 Task: Create a due date automation trigger when advanced on, on the tuesday of the week a card is due add dates starting in 1 days at 11:00 AM.
Action: Mouse moved to (1048, 319)
Screenshot: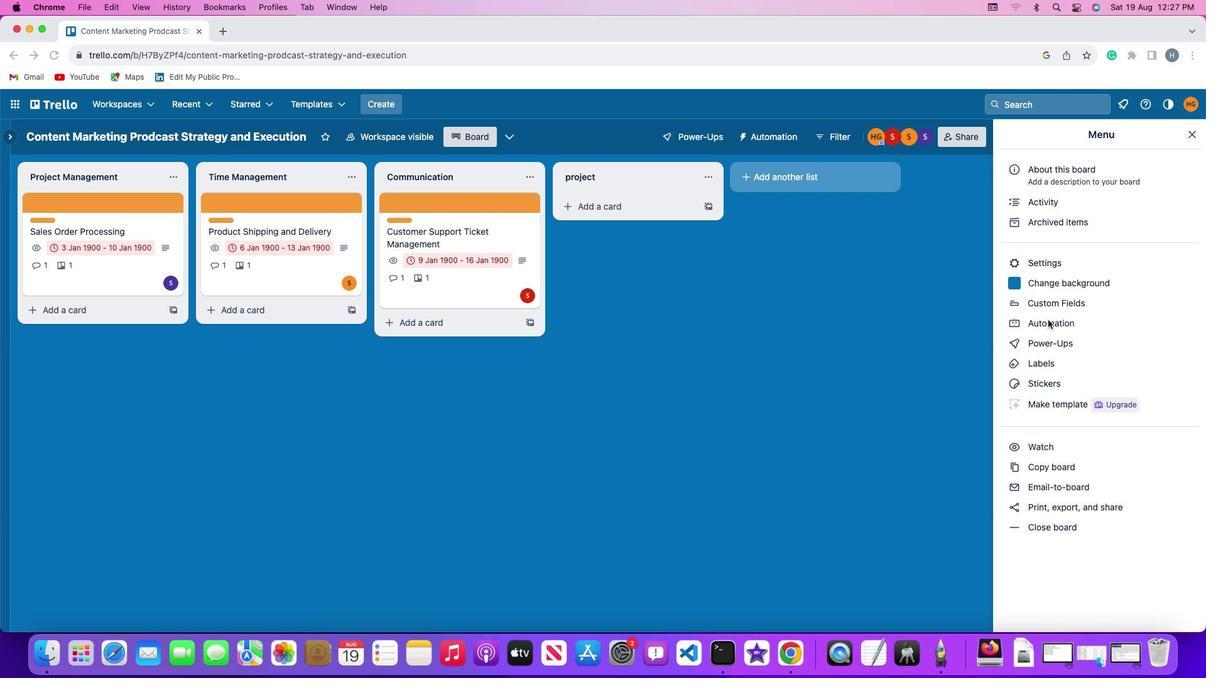 
Action: Mouse pressed left at (1048, 319)
Screenshot: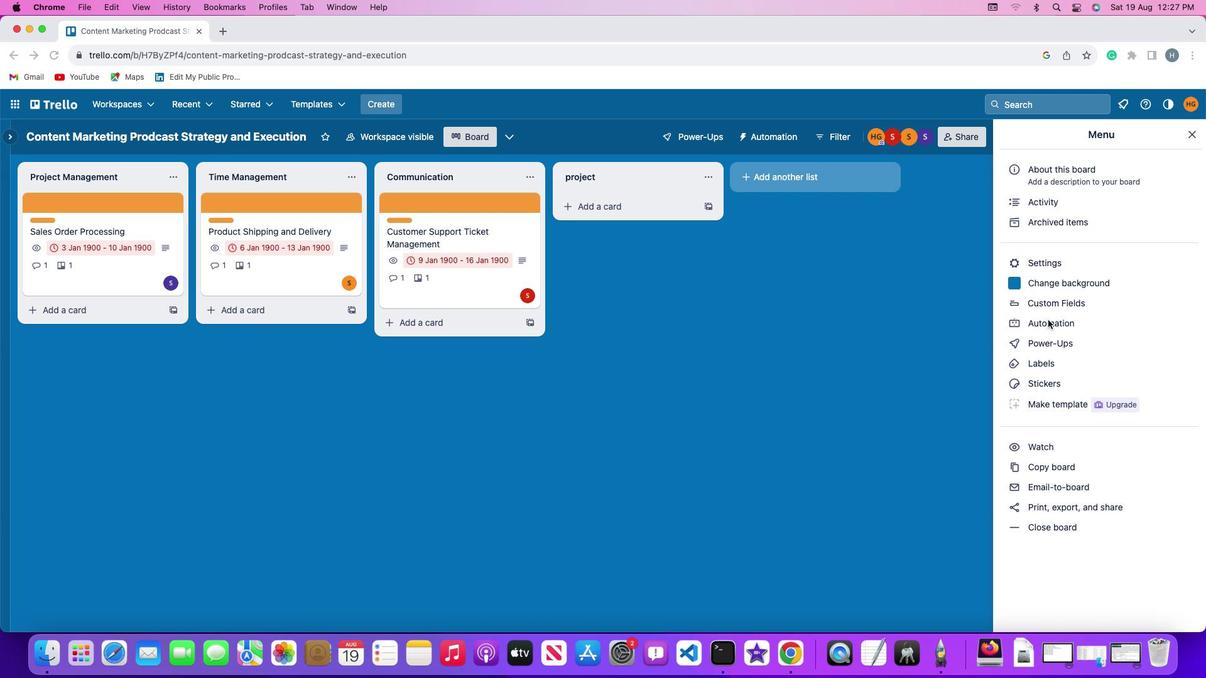 
Action: Mouse pressed left at (1048, 319)
Screenshot: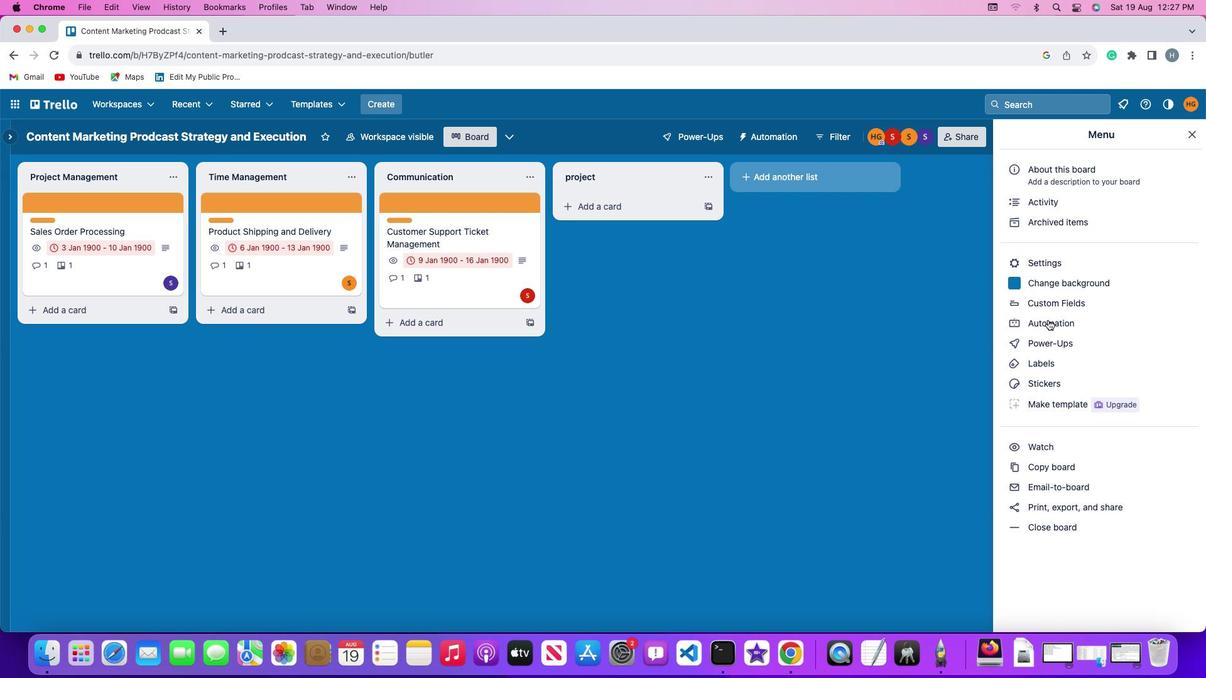 
Action: Mouse moved to (70, 298)
Screenshot: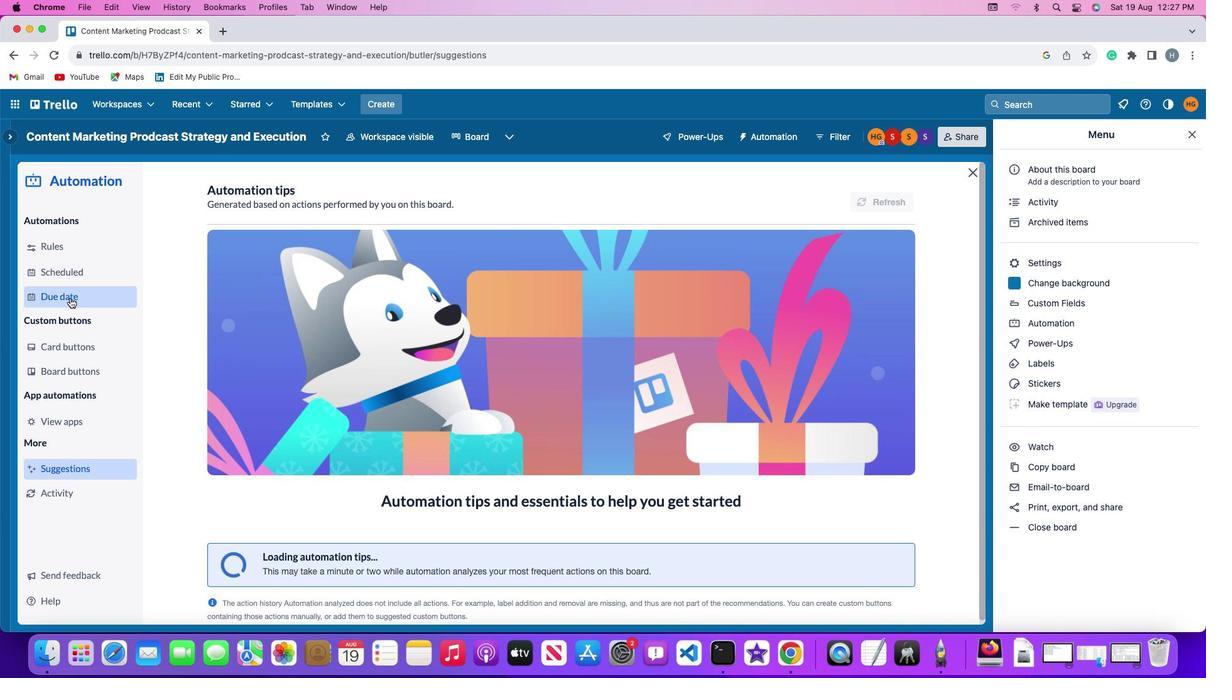 
Action: Mouse pressed left at (70, 298)
Screenshot: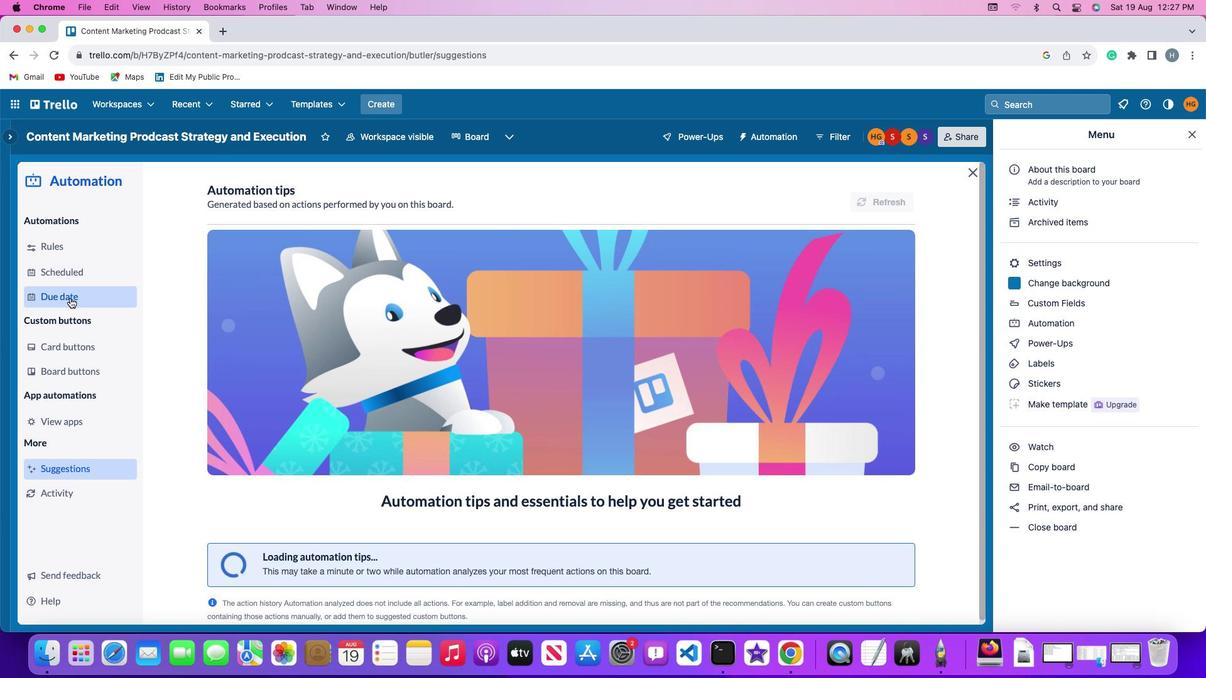 
Action: Mouse moved to (835, 192)
Screenshot: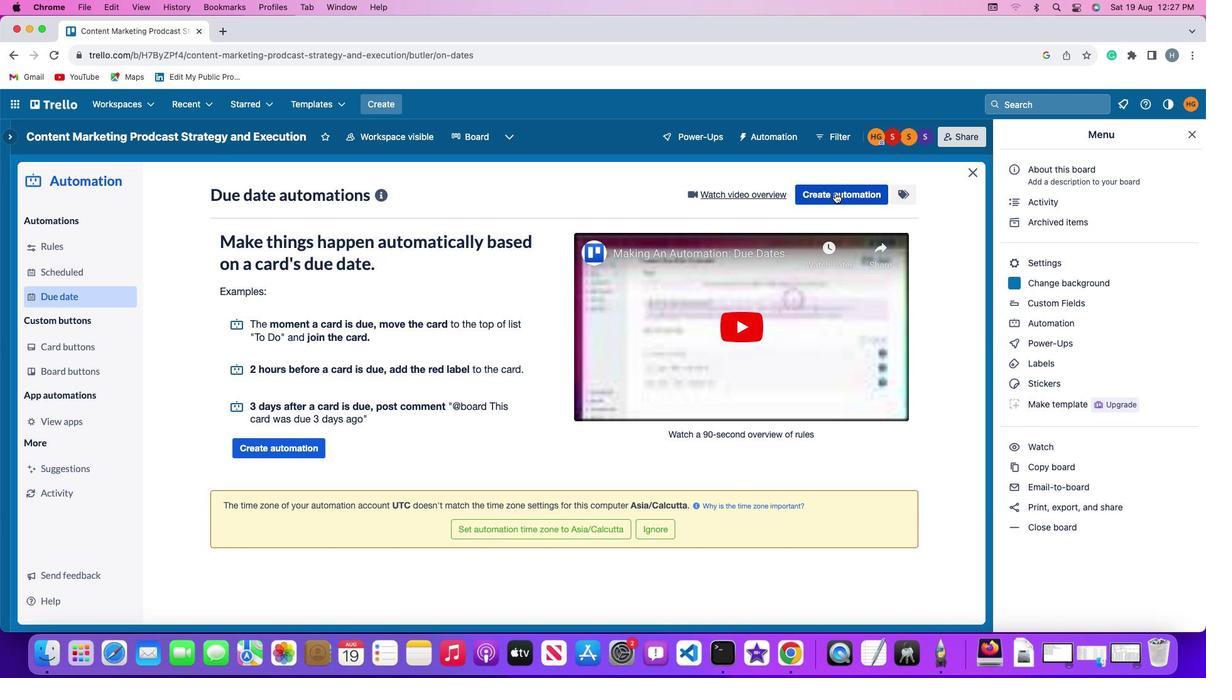 
Action: Mouse pressed left at (835, 192)
Screenshot: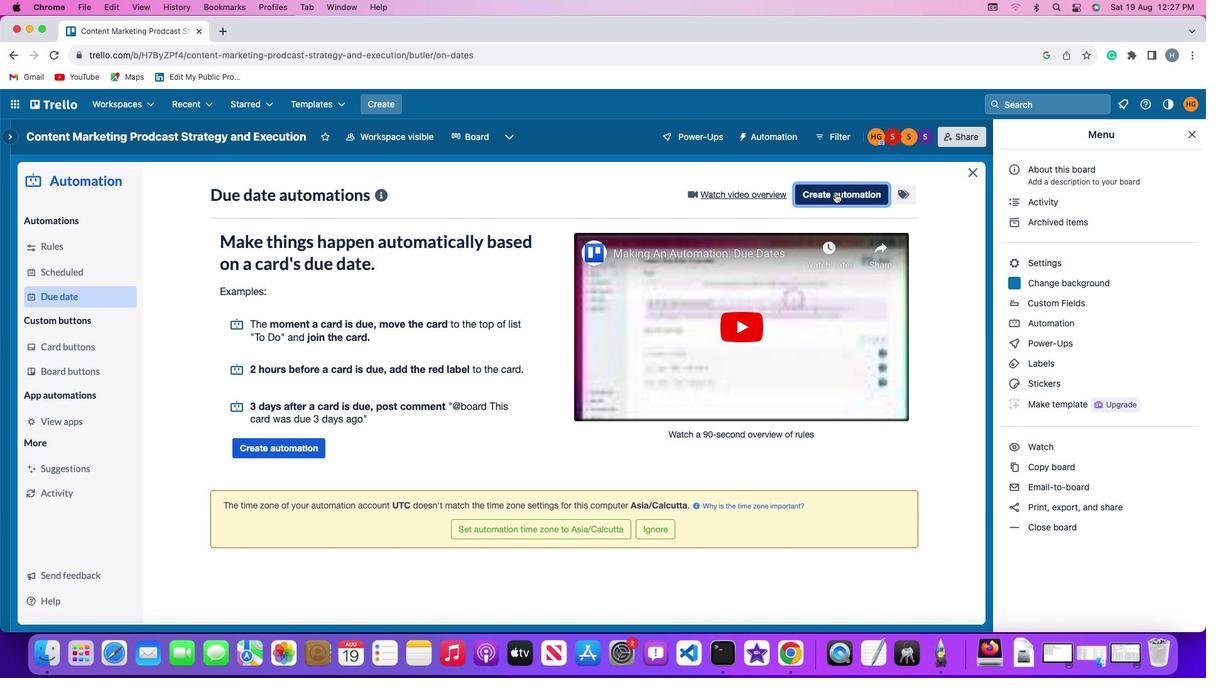 
Action: Mouse moved to (236, 314)
Screenshot: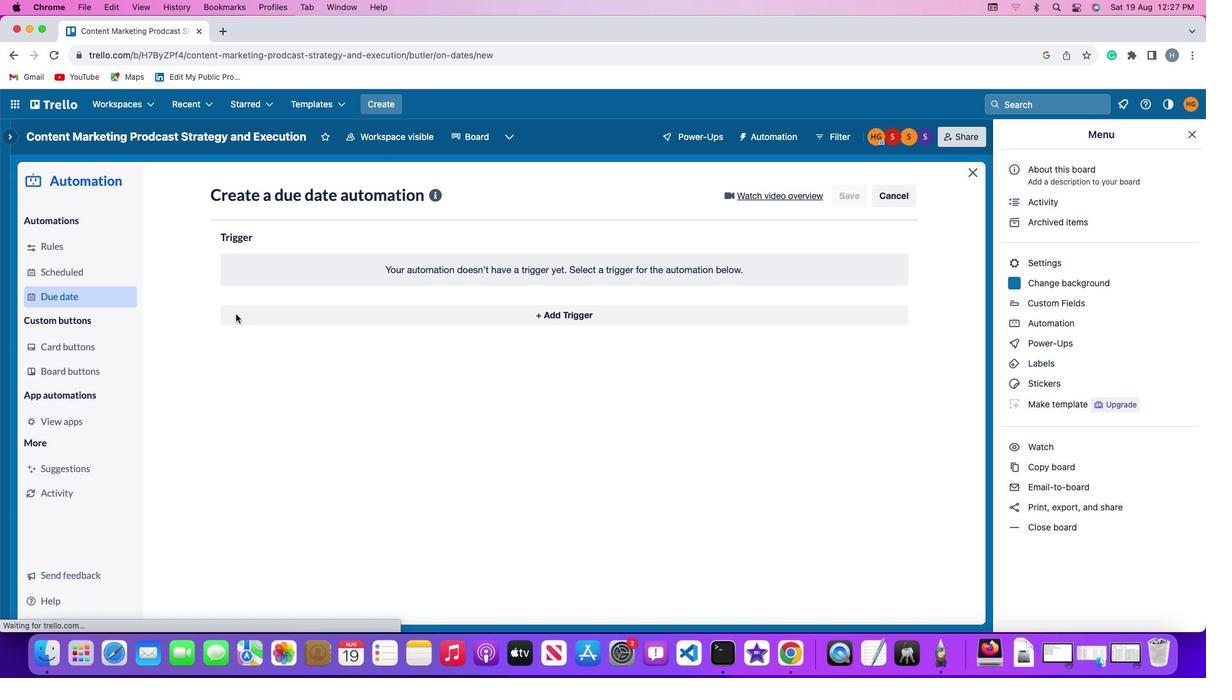 
Action: Mouse pressed left at (236, 314)
Screenshot: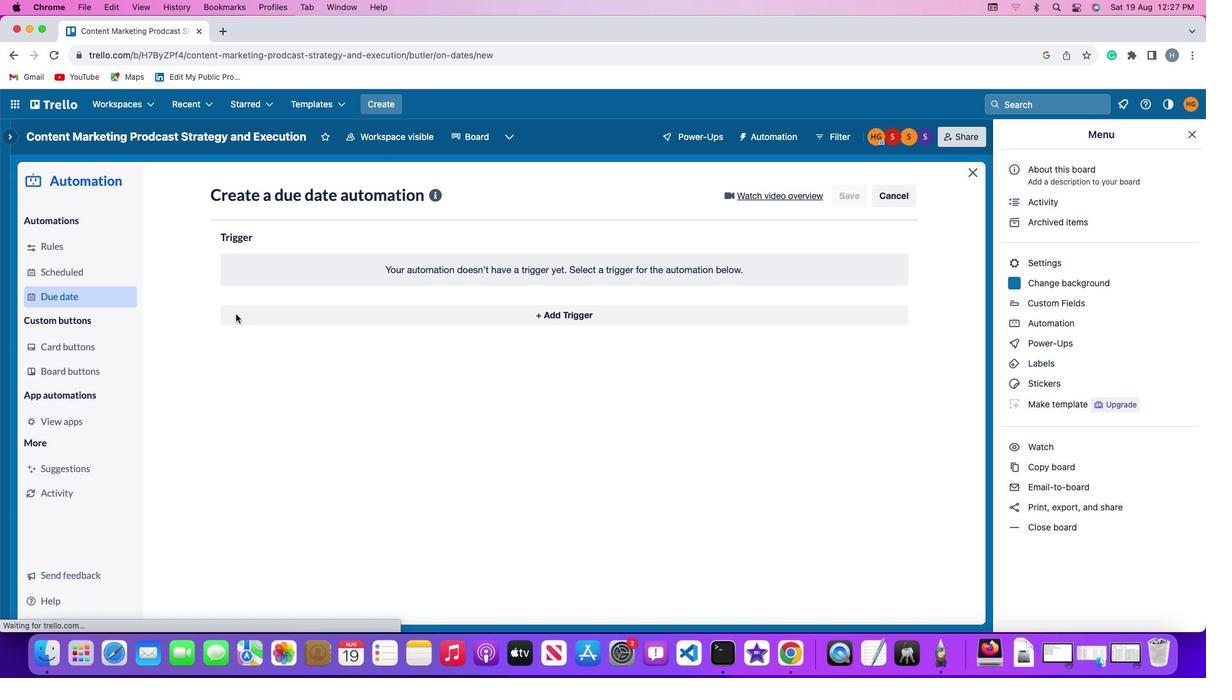 
Action: Mouse moved to (280, 545)
Screenshot: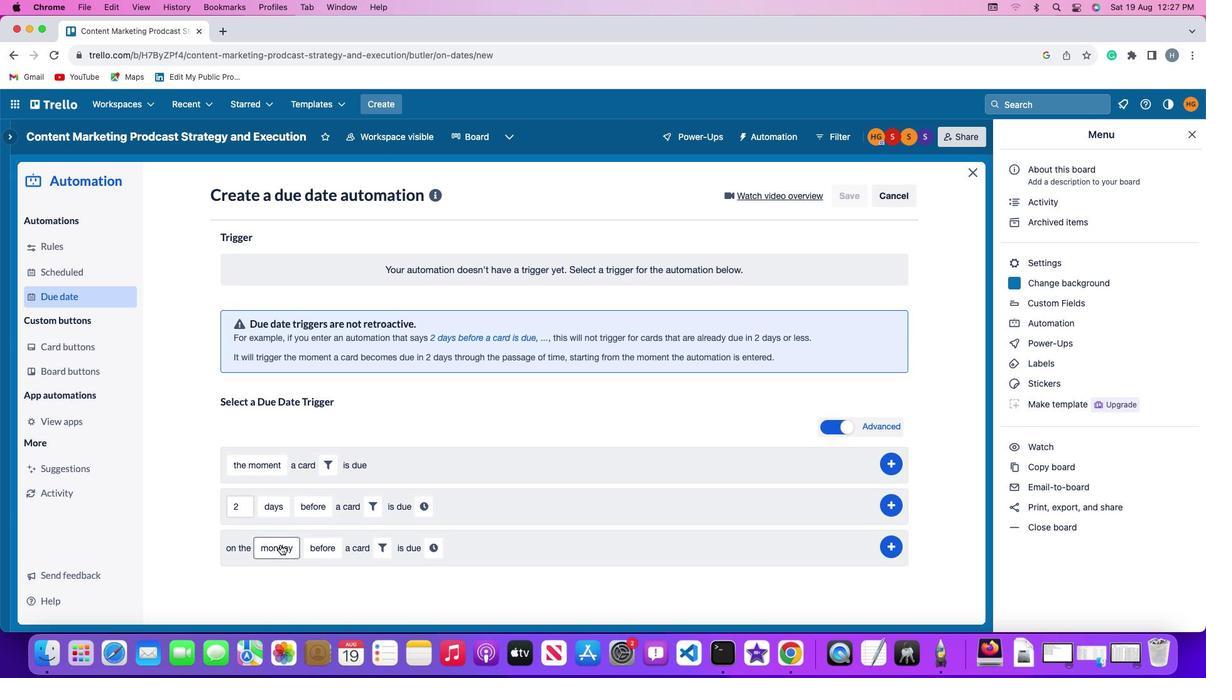 
Action: Mouse pressed left at (280, 545)
Screenshot: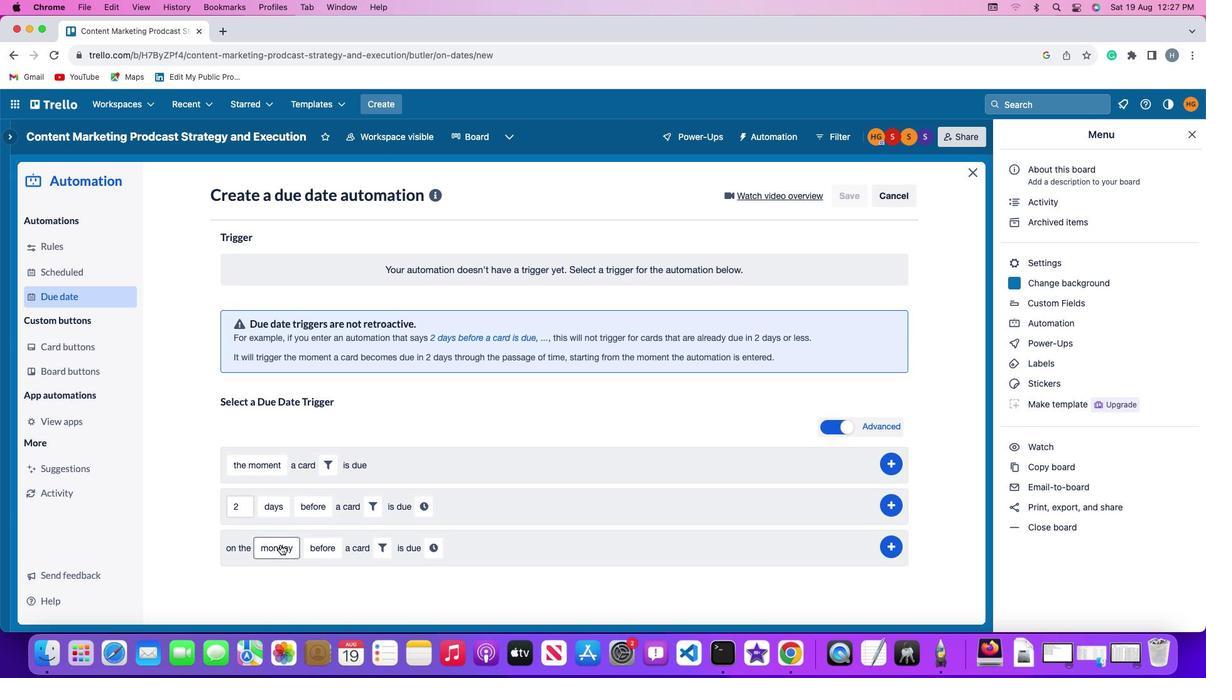 
Action: Mouse moved to (300, 397)
Screenshot: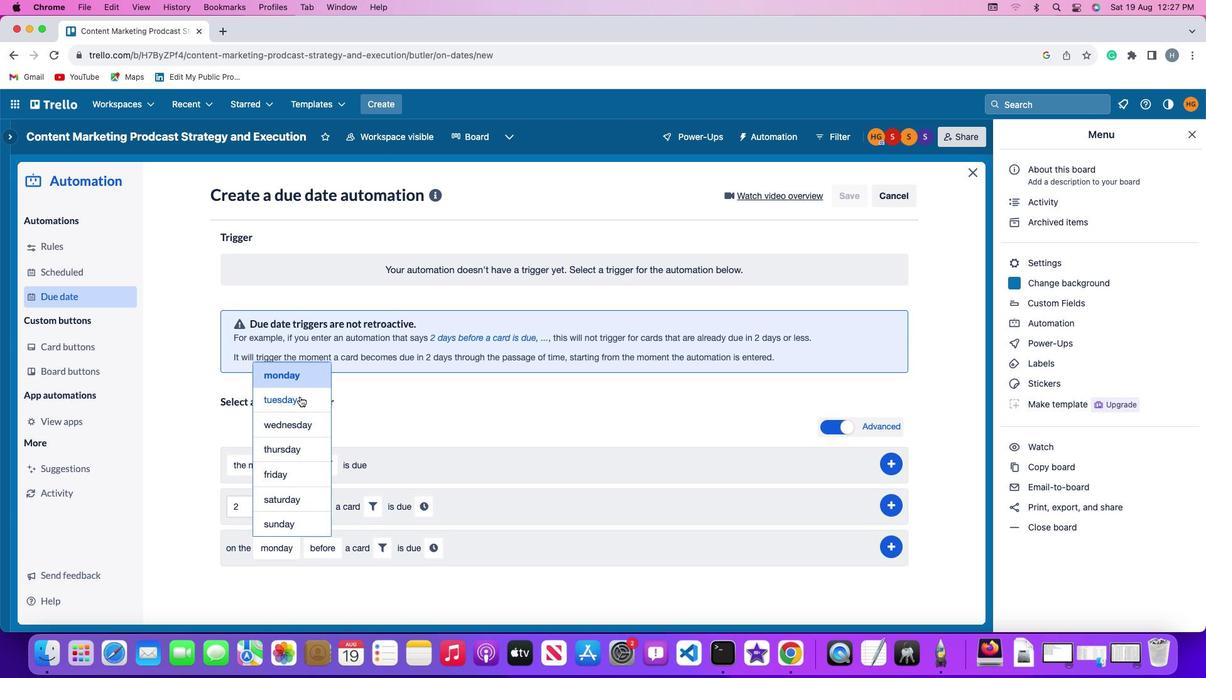 
Action: Mouse pressed left at (300, 397)
Screenshot: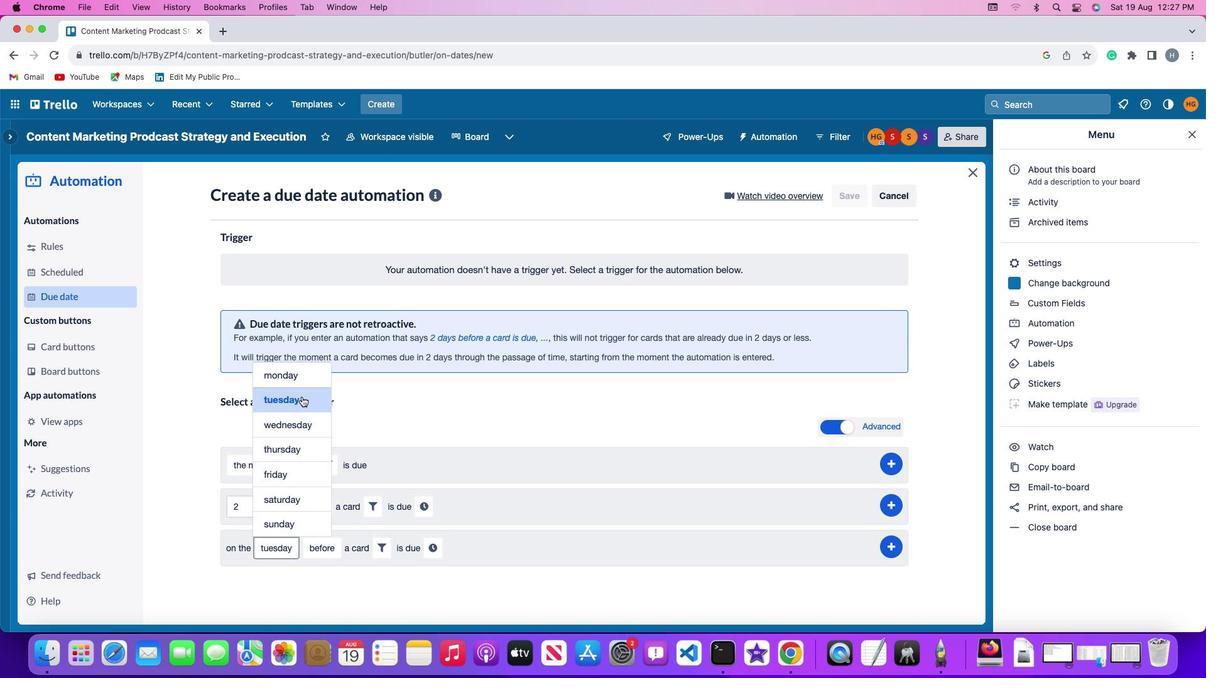 
Action: Mouse moved to (322, 538)
Screenshot: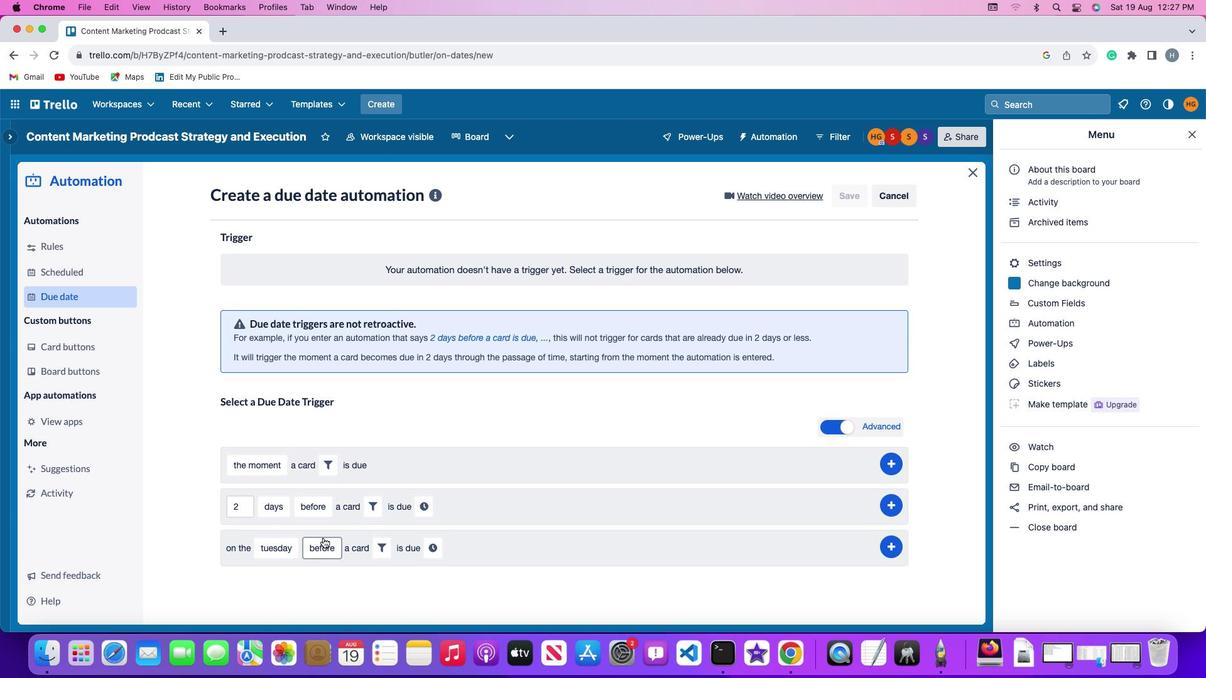 
Action: Mouse pressed left at (322, 538)
Screenshot: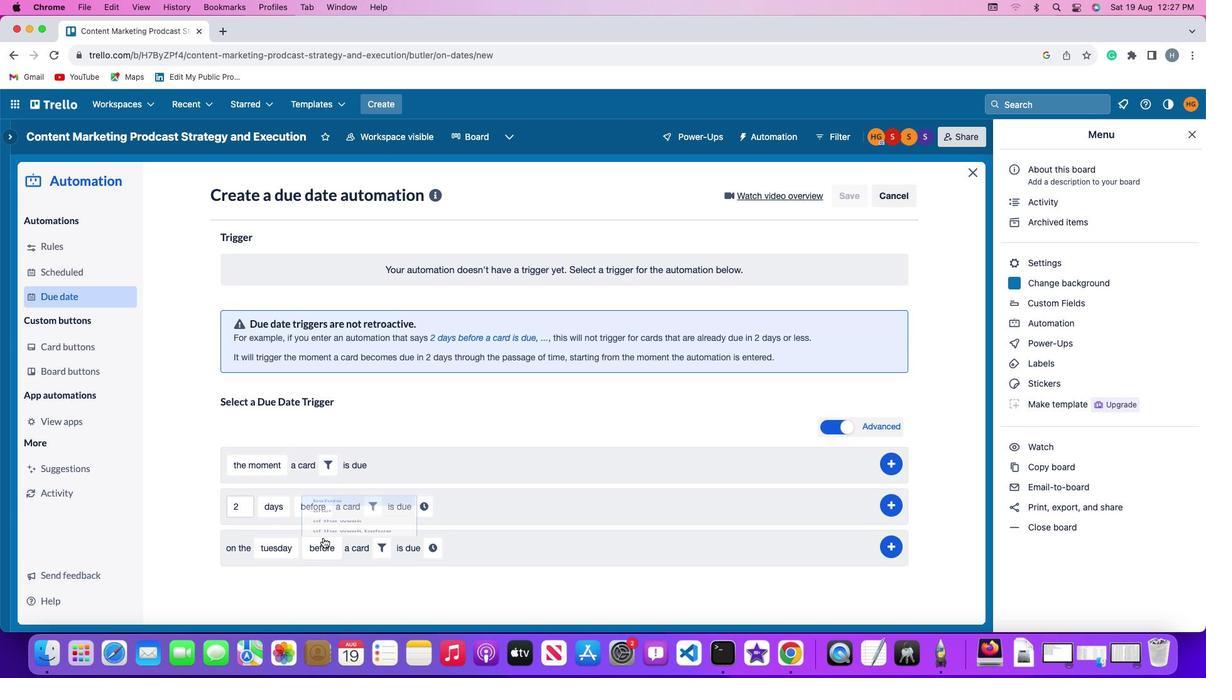 
Action: Mouse moved to (343, 491)
Screenshot: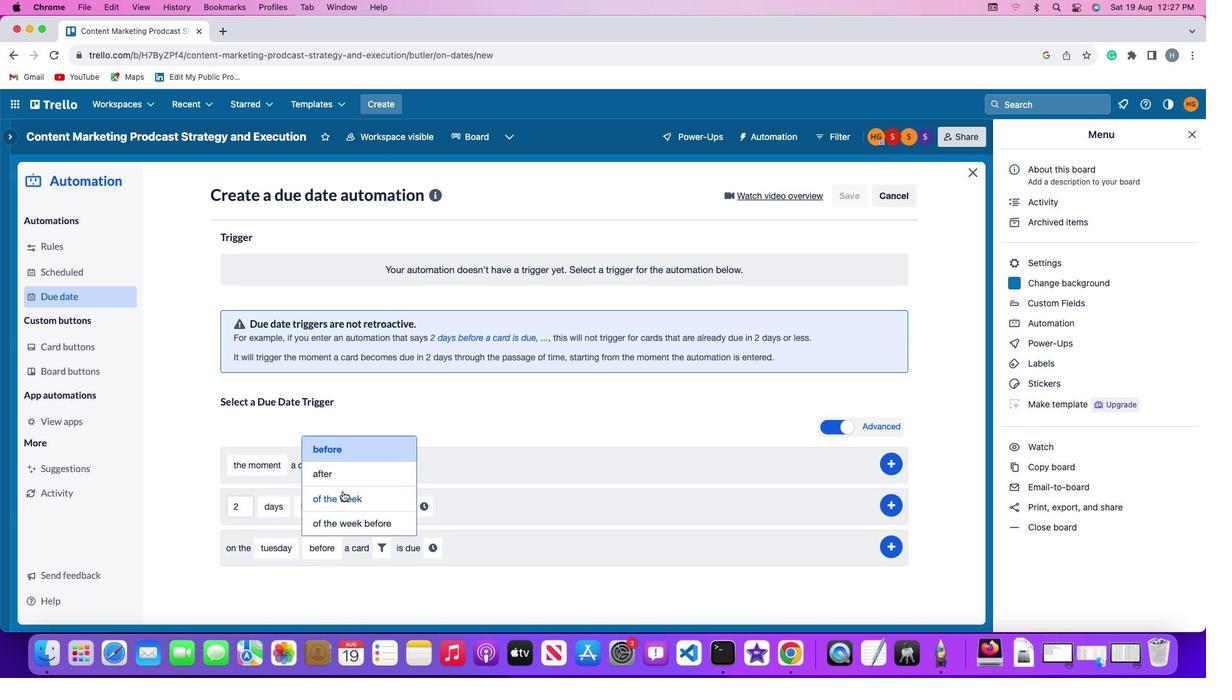 
Action: Mouse pressed left at (343, 491)
Screenshot: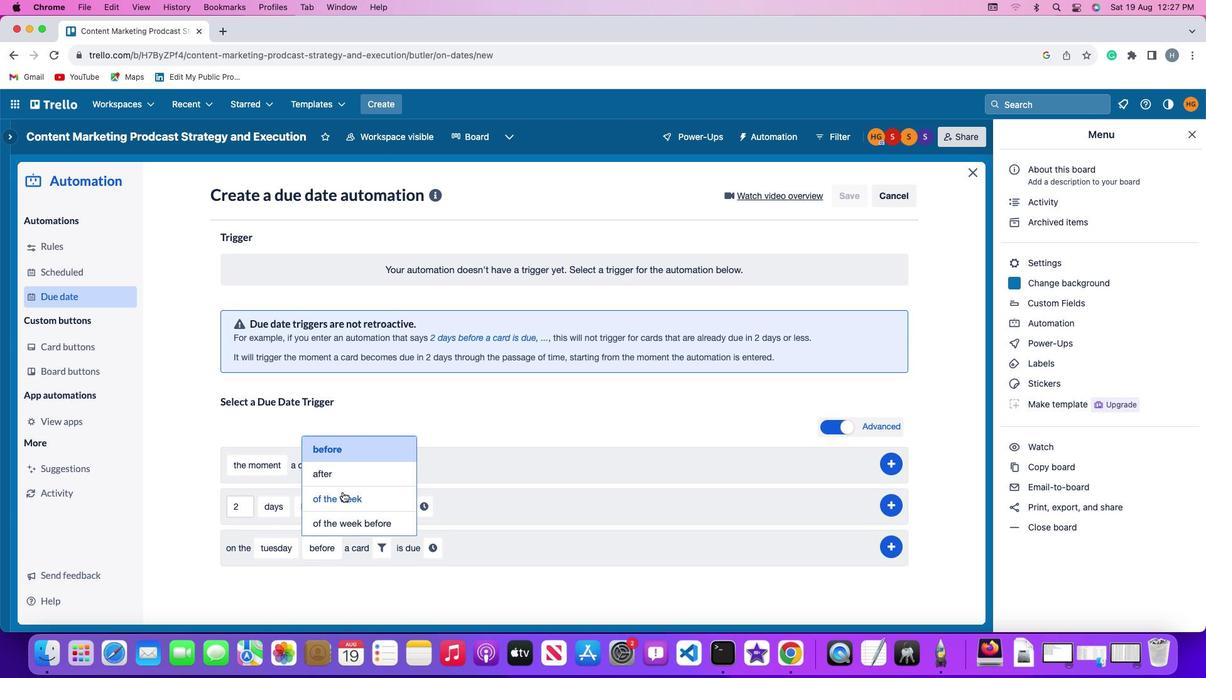
Action: Mouse moved to (400, 547)
Screenshot: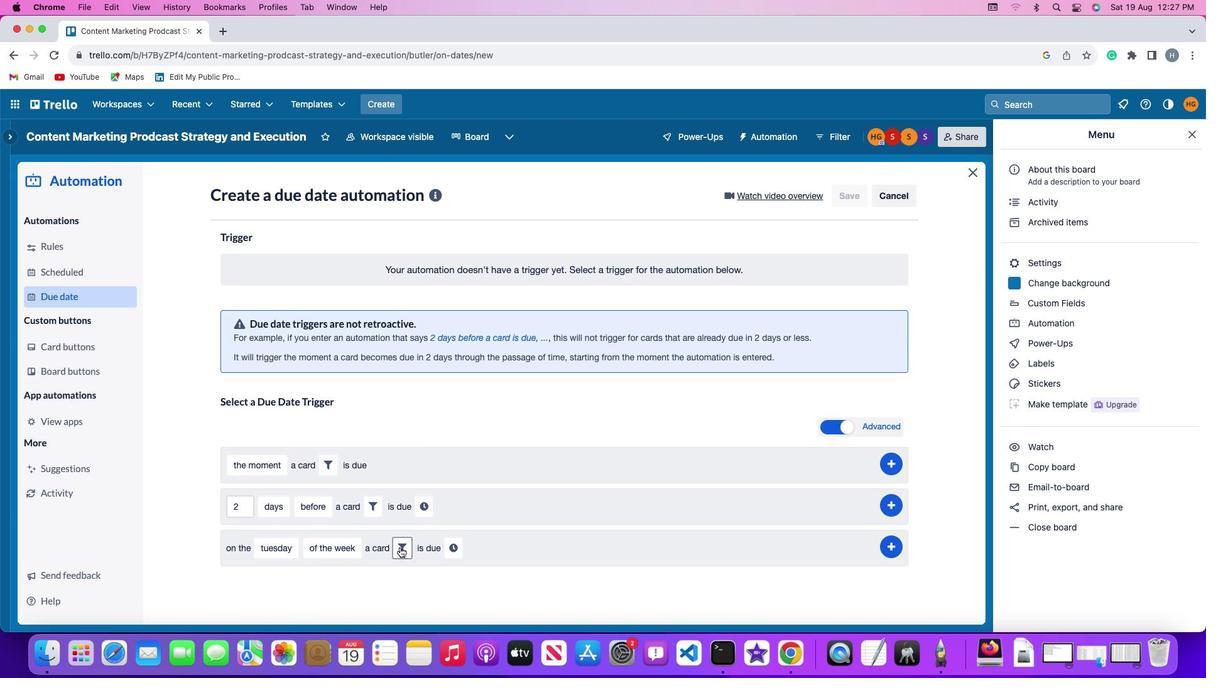 
Action: Mouse pressed left at (400, 547)
Screenshot: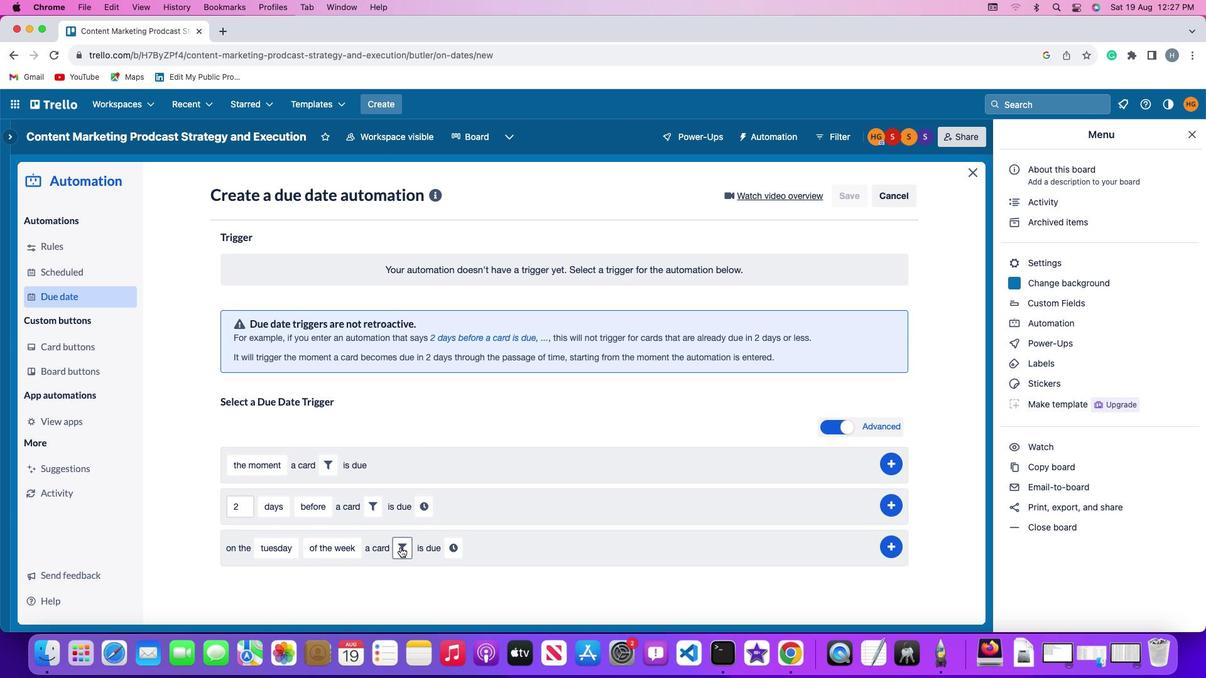 
Action: Mouse moved to (465, 584)
Screenshot: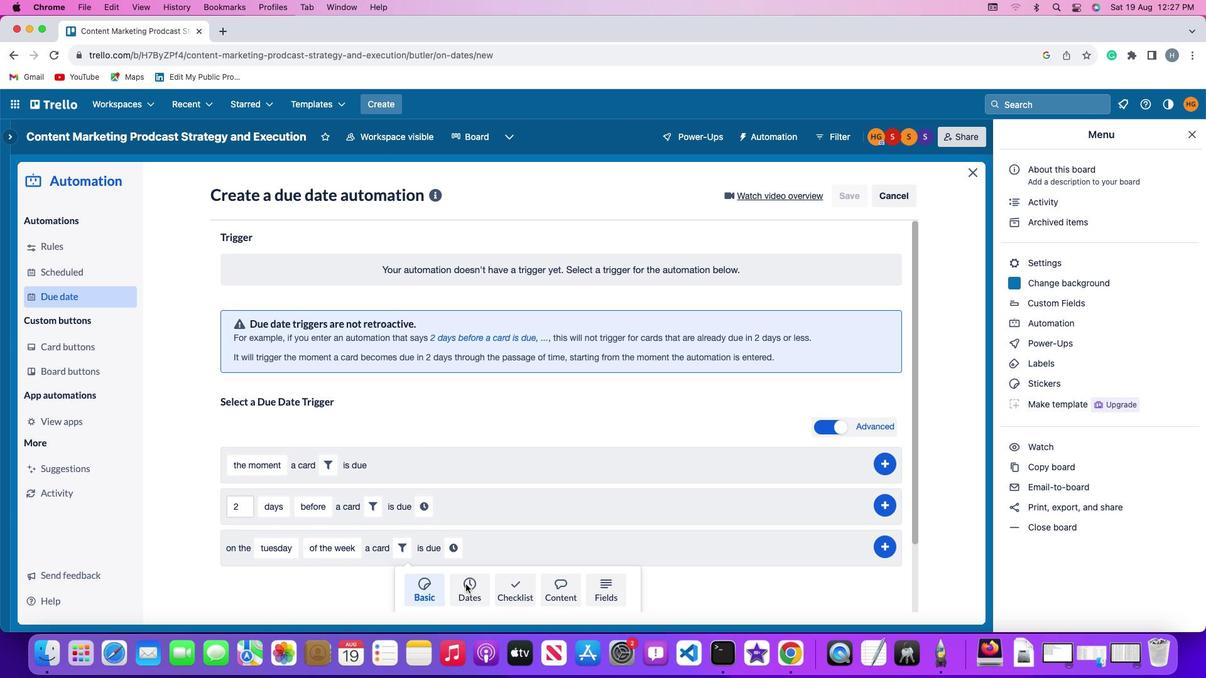 
Action: Mouse pressed left at (465, 584)
Screenshot: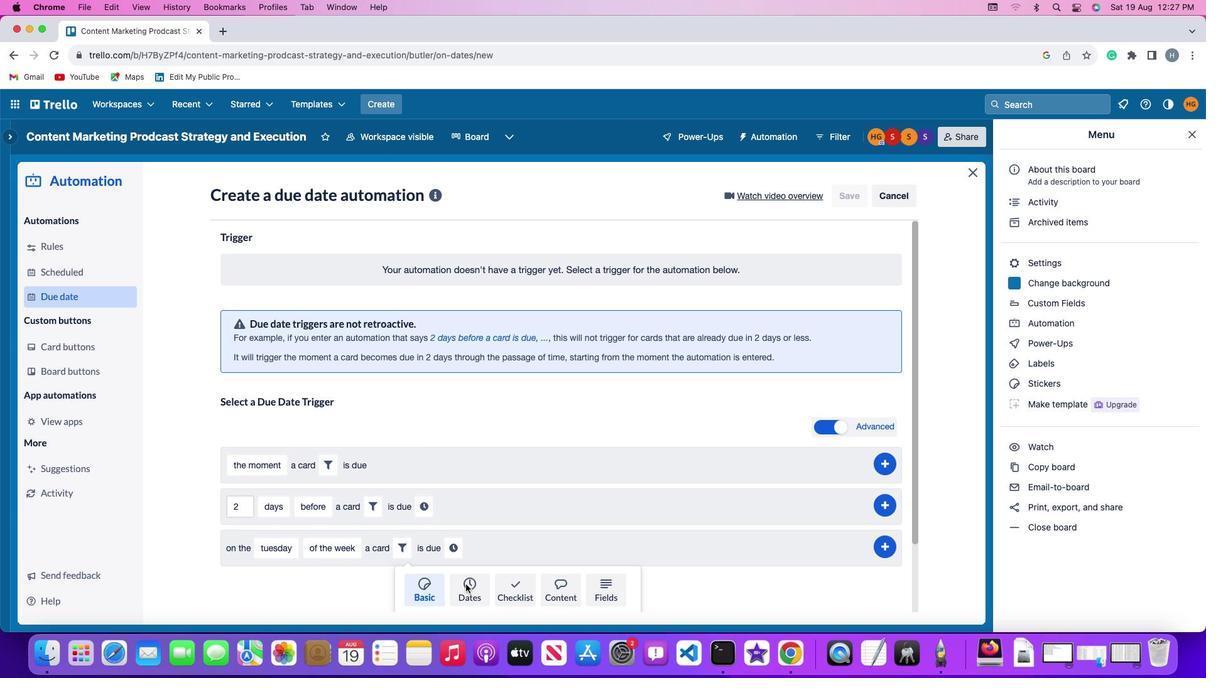 
Action: Mouse moved to (316, 584)
Screenshot: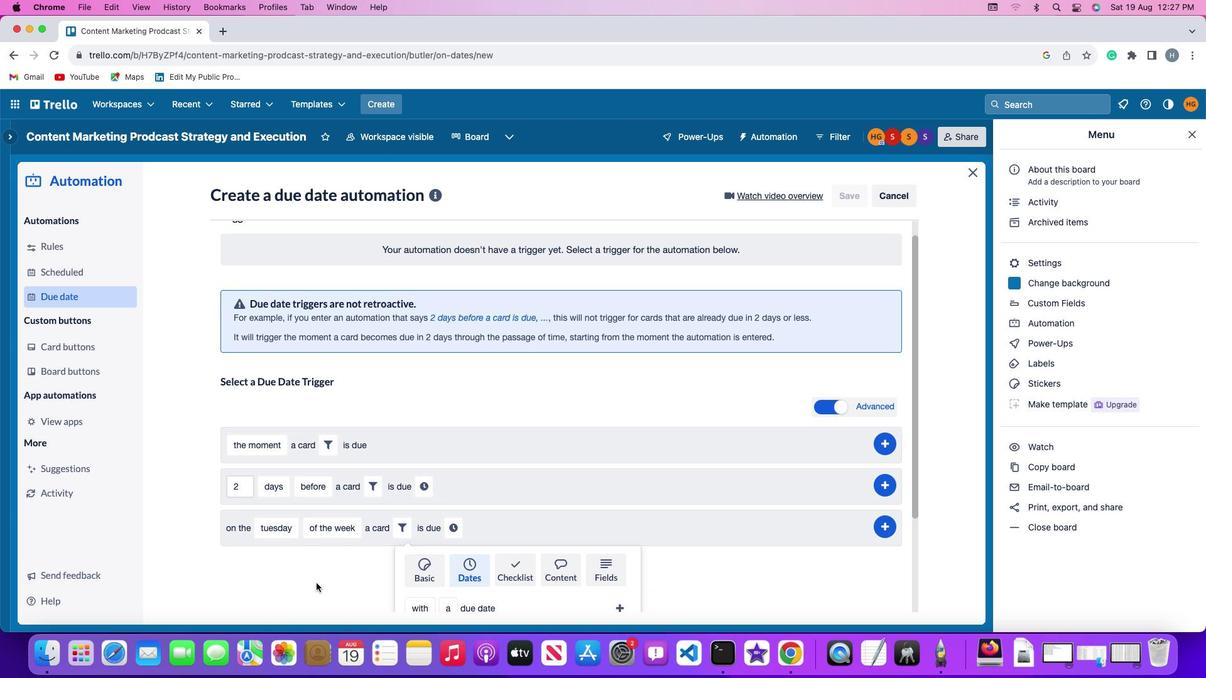
Action: Mouse scrolled (316, 584) with delta (0, 0)
Screenshot: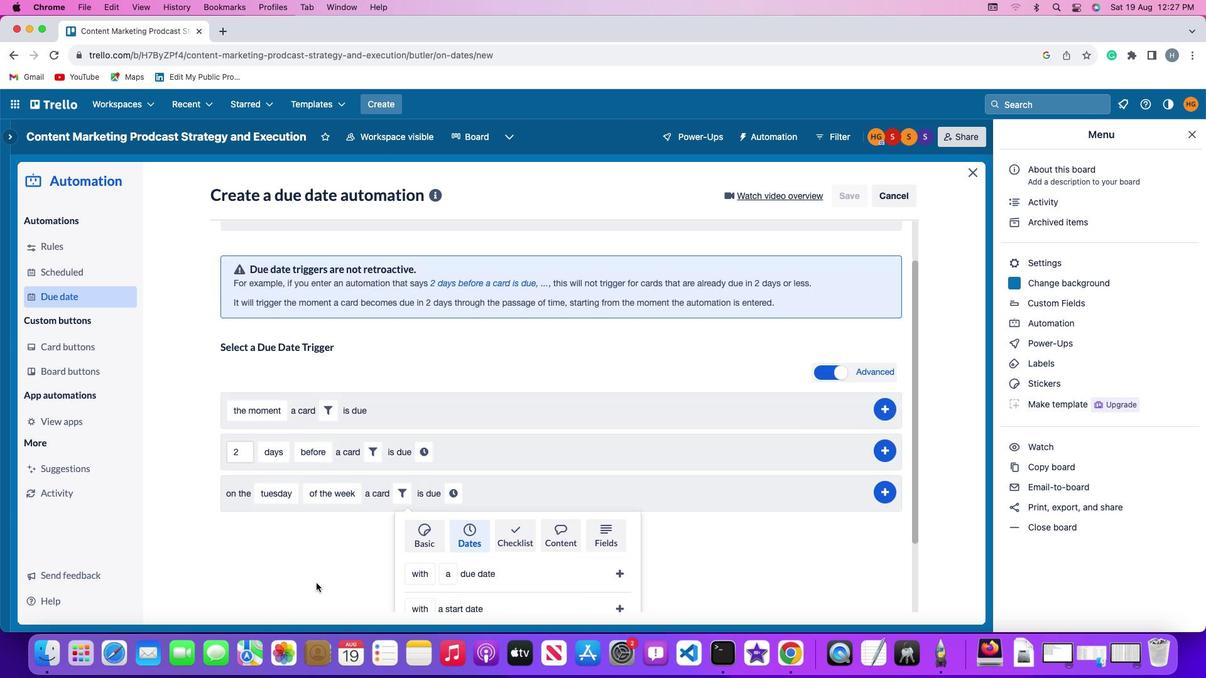 
Action: Mouse scrolled (316, 584) with delta (0, 0)
Screenshot: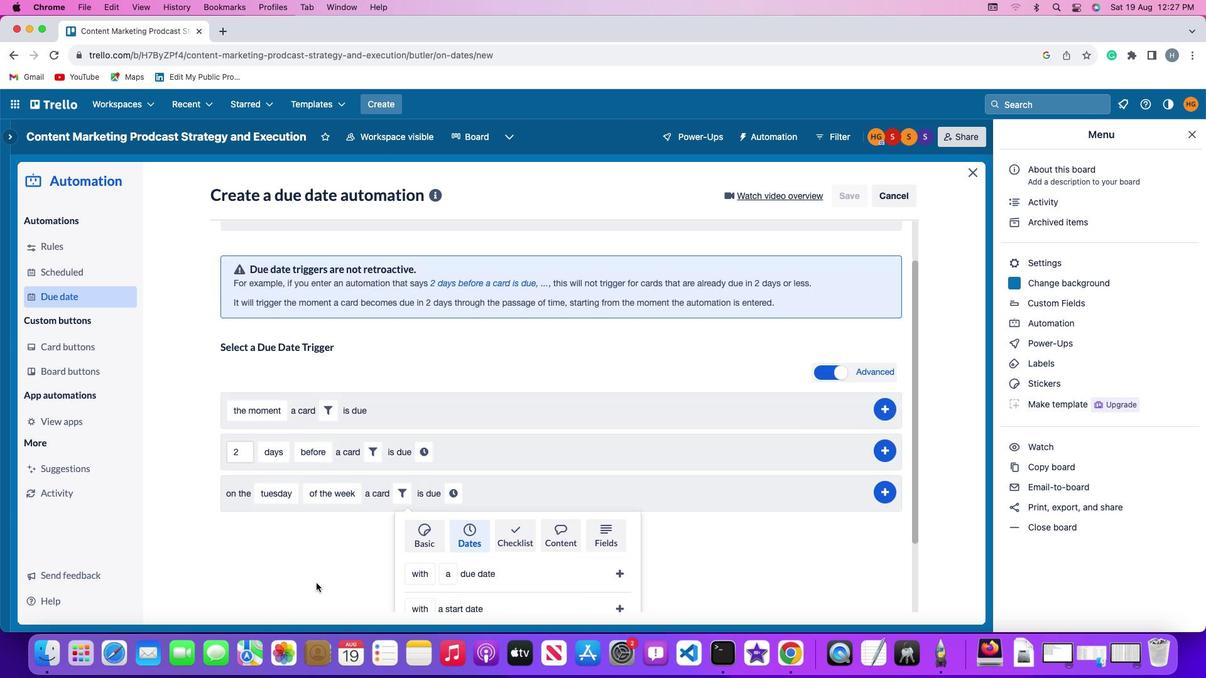 
Action: Mouse scrolled (316, 584) with delta (0, -2)
Screenshot: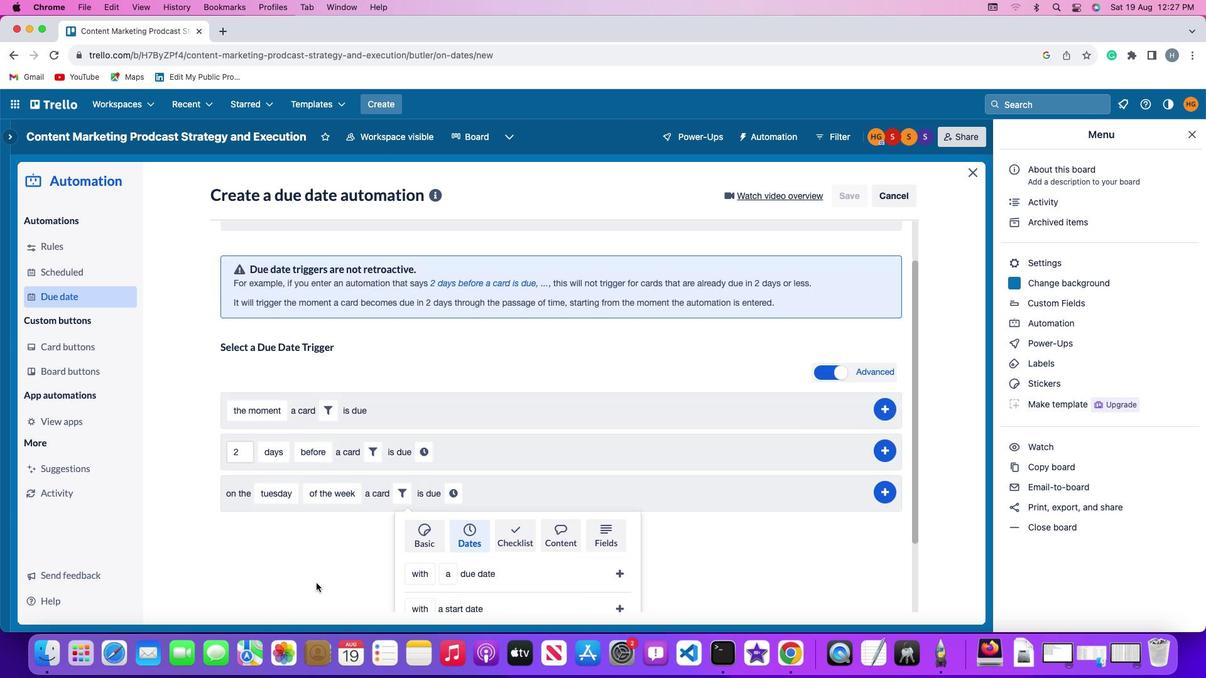 
Action: Mouse scrolled (316, 584) with delta (0, -3)
Screenshot: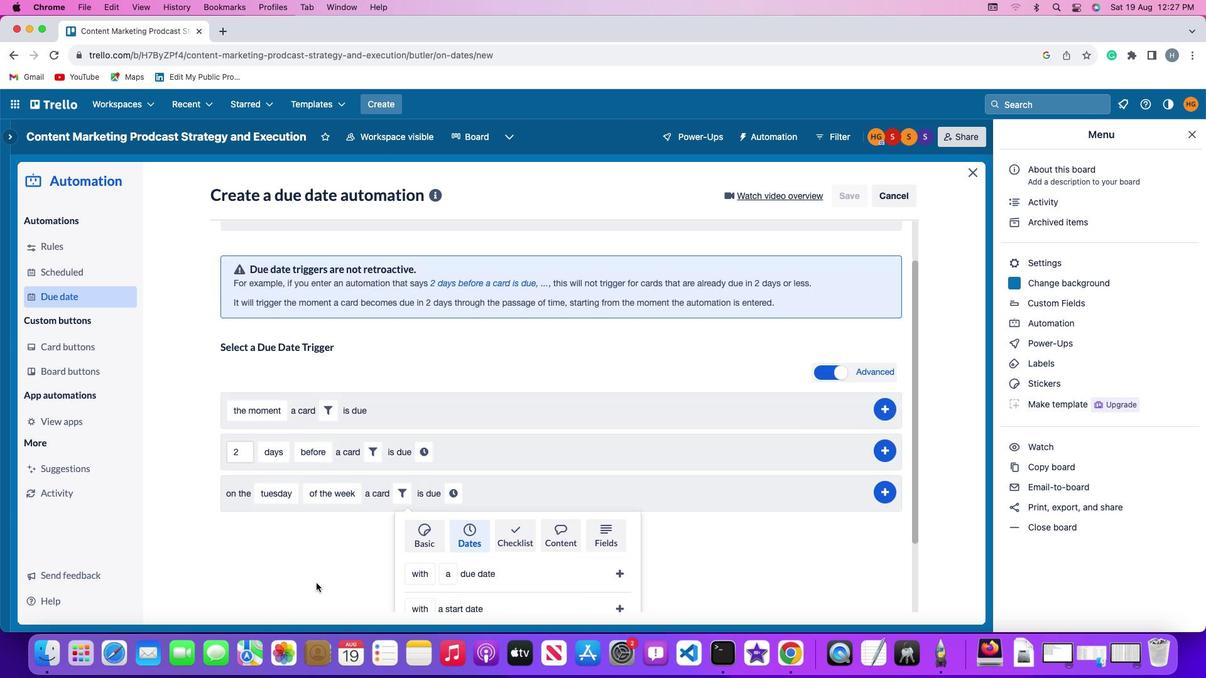 
Action: Mouse moved to (316, 584)
Screenshot: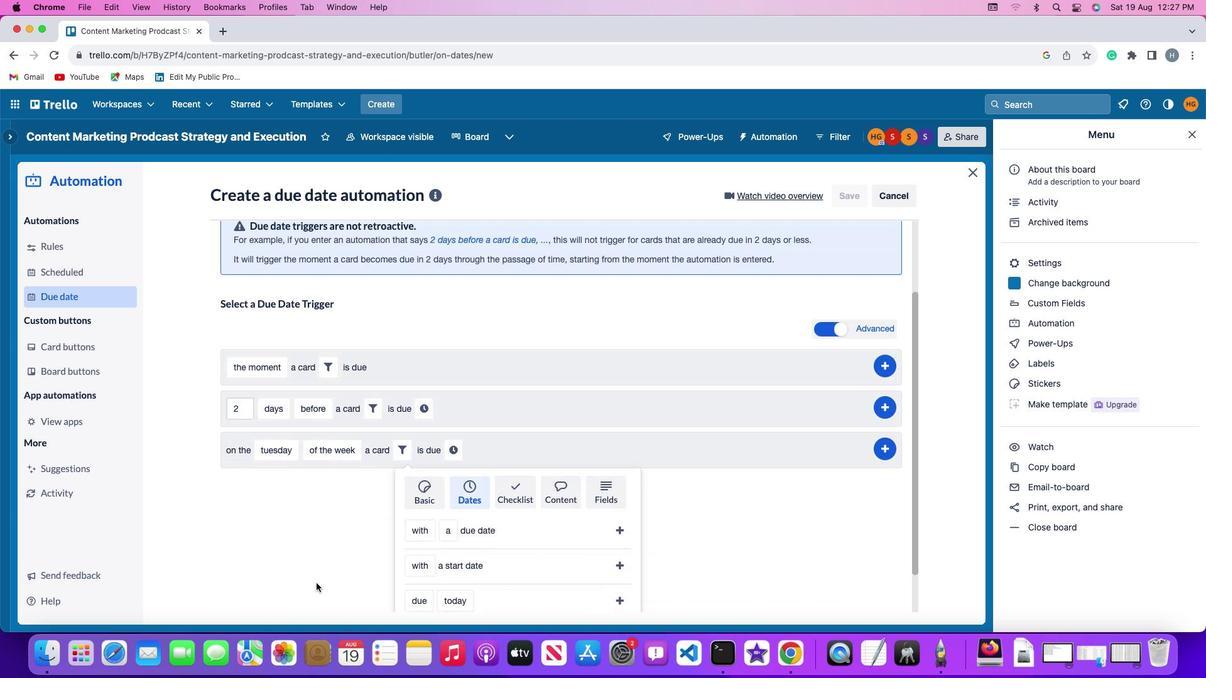 
Action: Mouse scrolled (316, 584) with delta (0, -3)
Screenshot: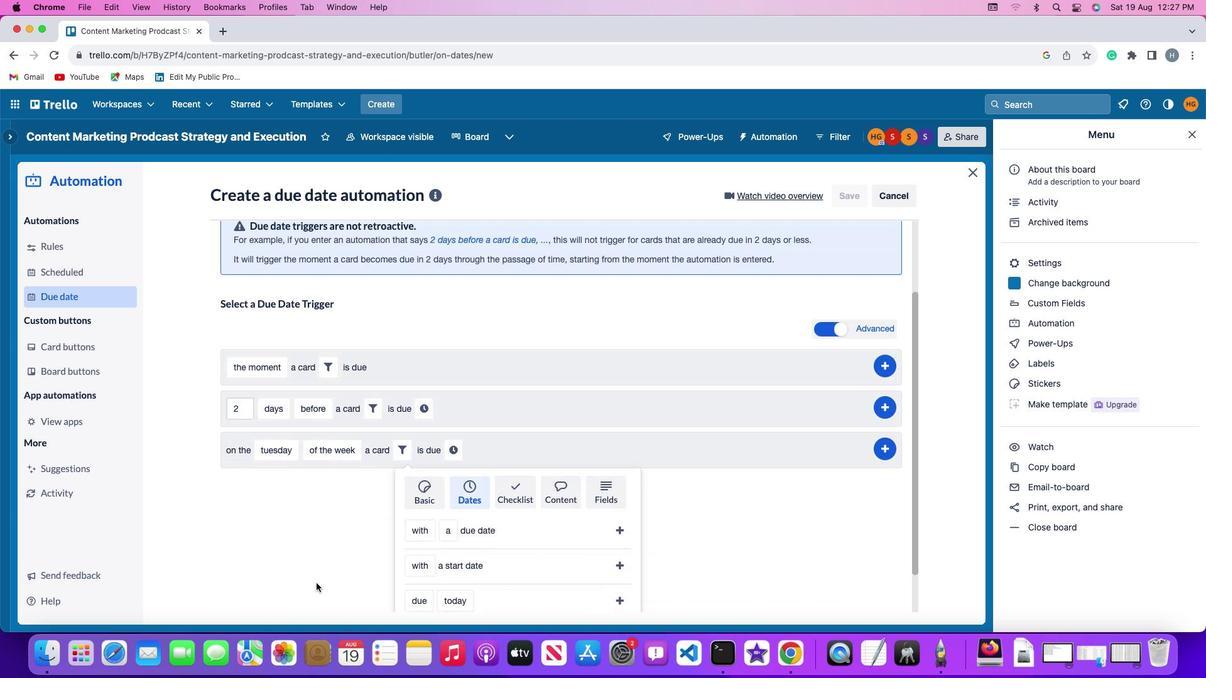 
Action: Mouse moved to (316, 582)
Screenshot: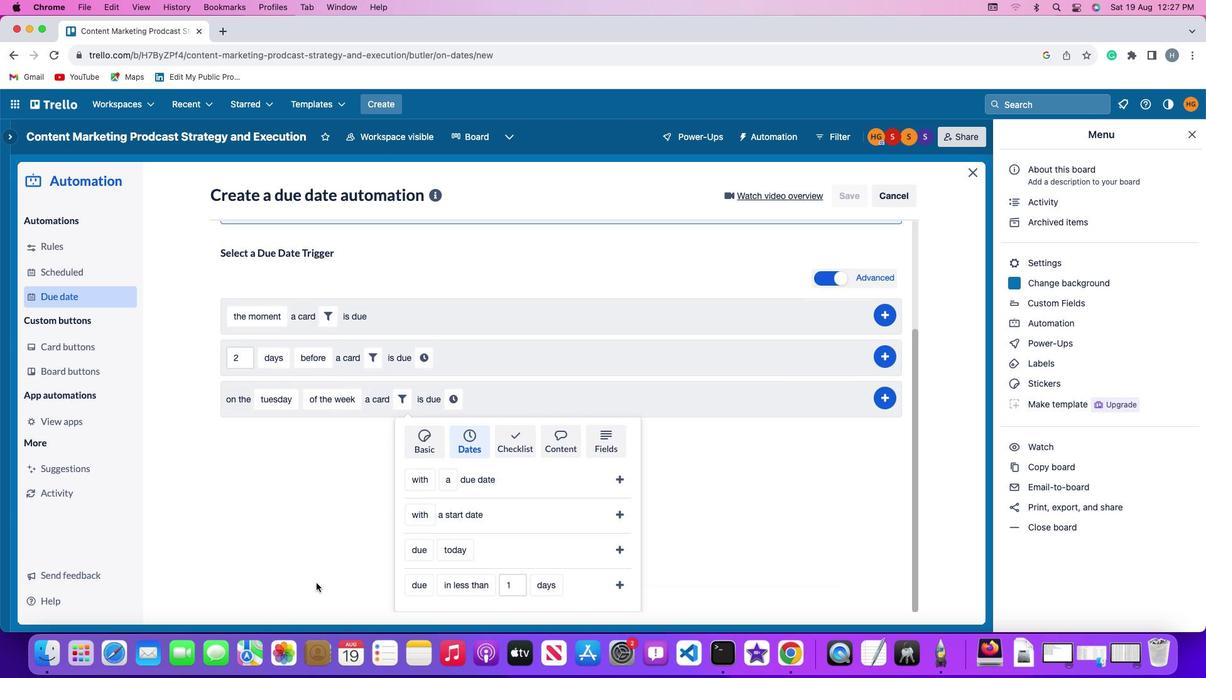 
Action: Mouse scrolled (316, 582) with delta (0, 0)
Screenshot: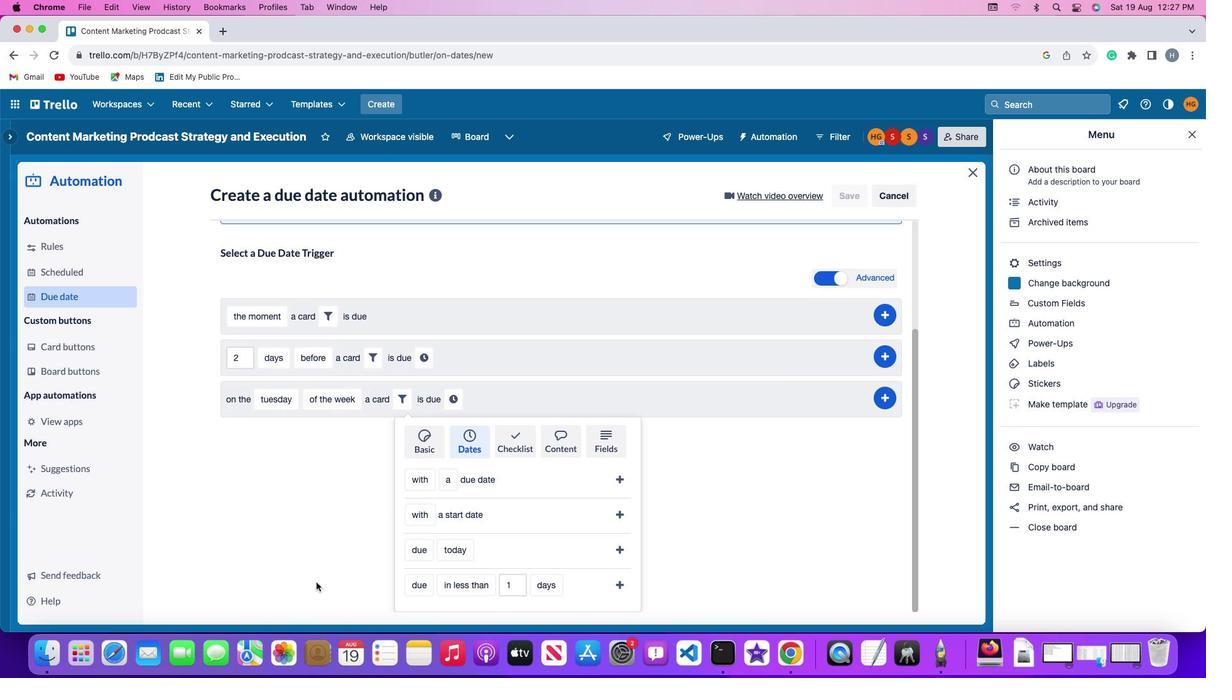
Action: Mouse scrolled (316, 582) with delta (0, 0)
Screenshot: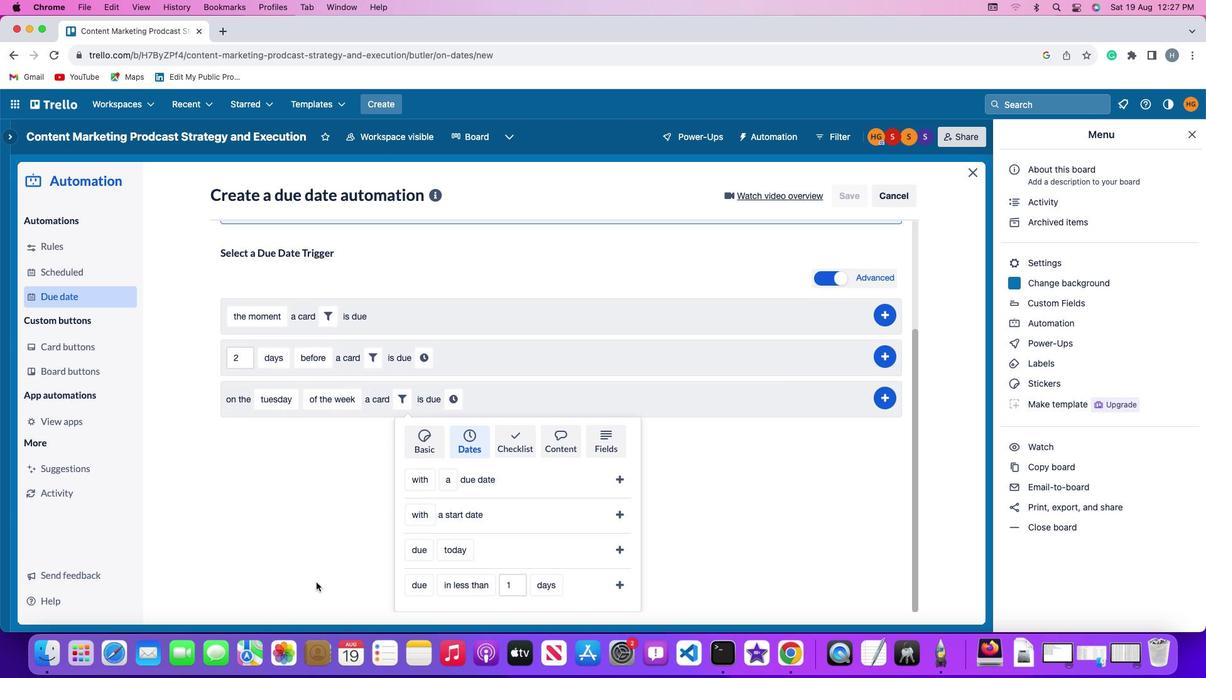 
Action: Mouse scrolled (316, 582) with delta (0, -2)
Screenshot: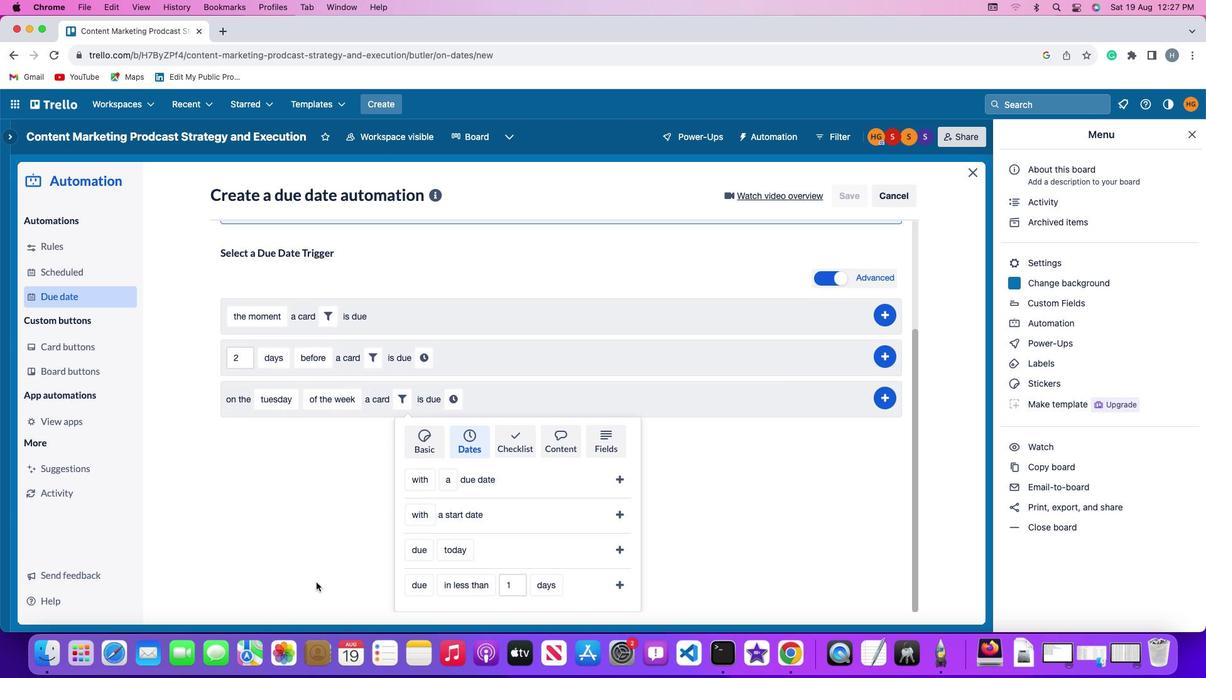 
Action: Mouse scrolled (316, 582) with delta (0, -3)
Screenshot: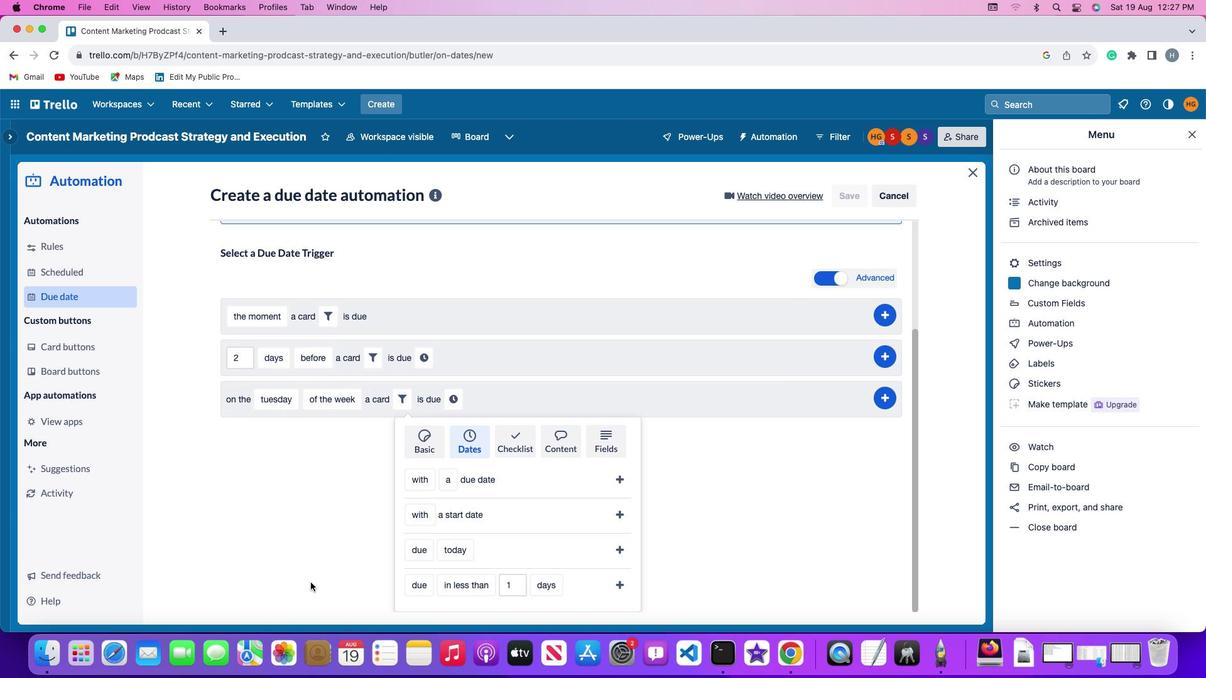 
Action: Mouse scrolled (316, 582) with delta (0, -3)
Screenshot: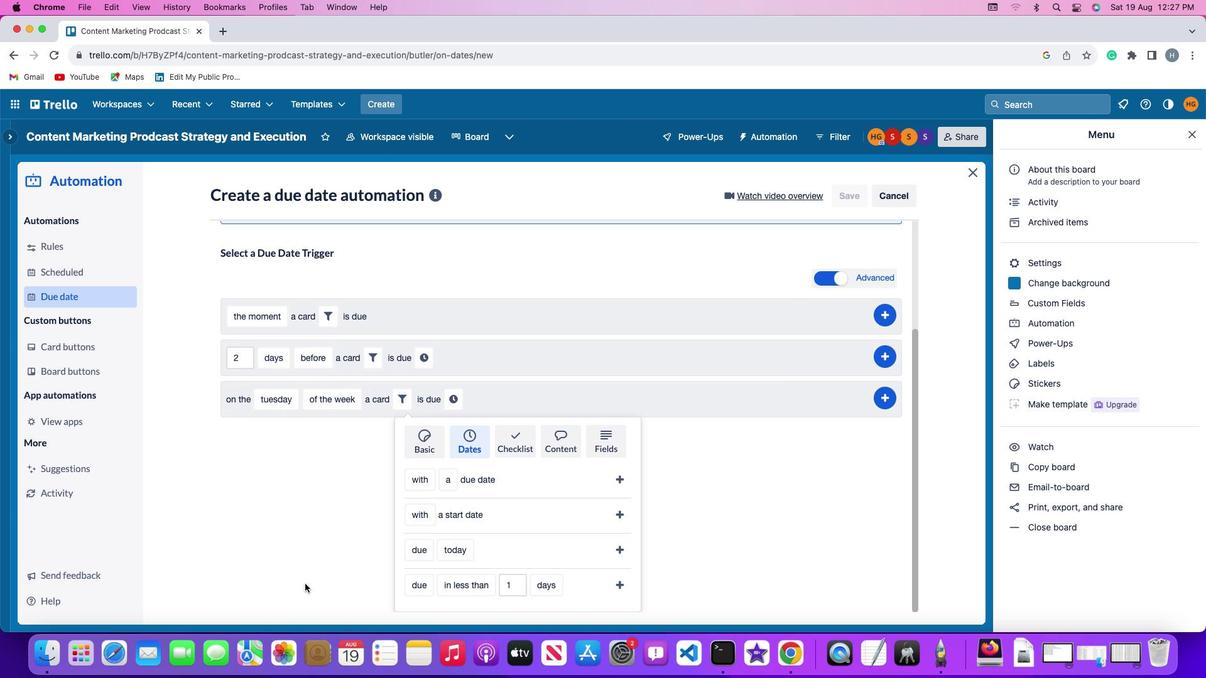
Action: Mouse moved to (405, 582)
Screenshot: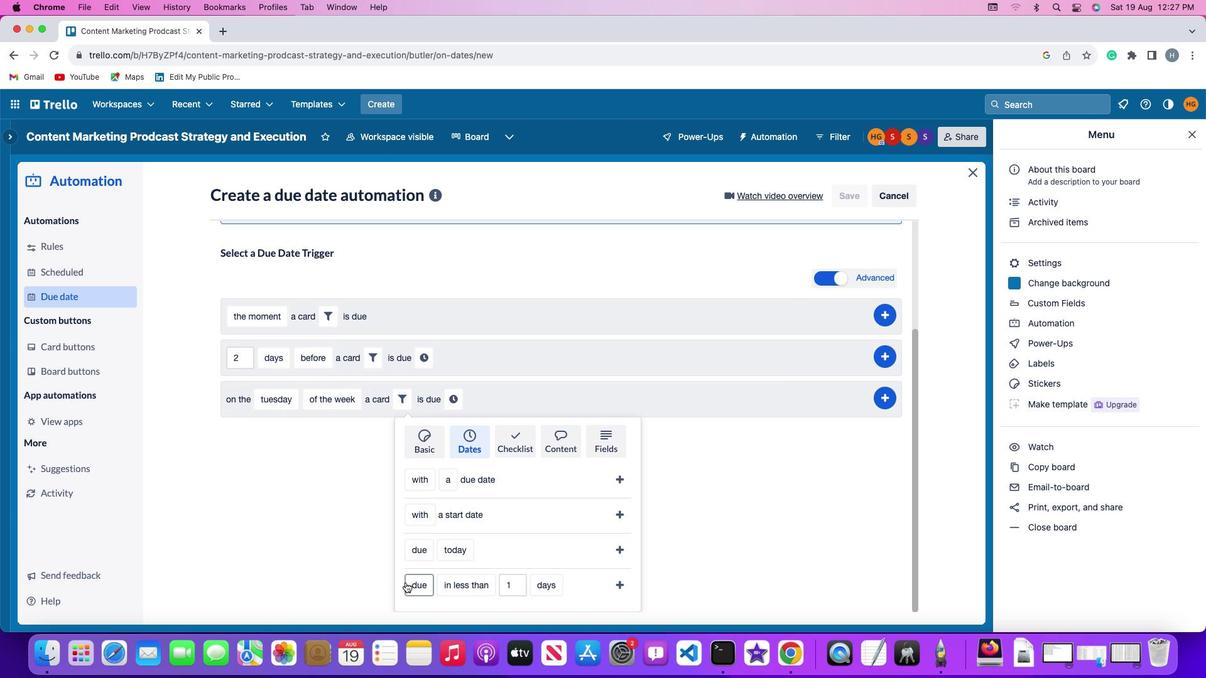 
Action: Mouse pressed left at (405, 582)
Screenshot: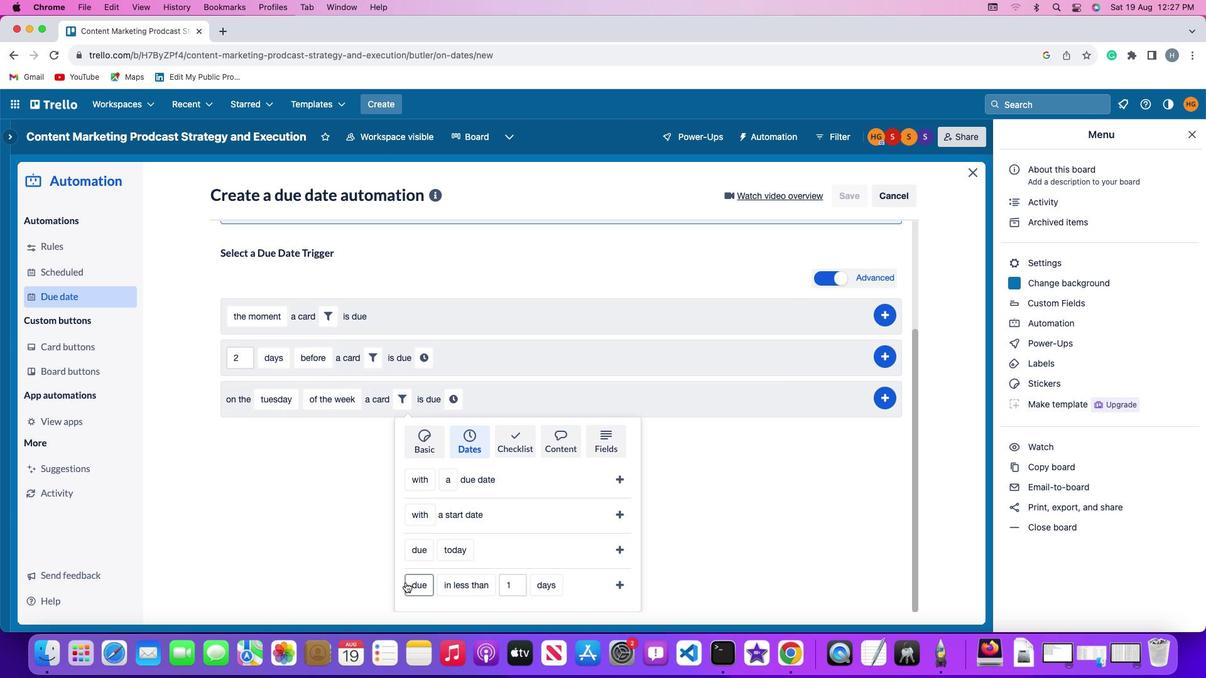 
Action: Mouse moved to (410, 563)
Screenshot: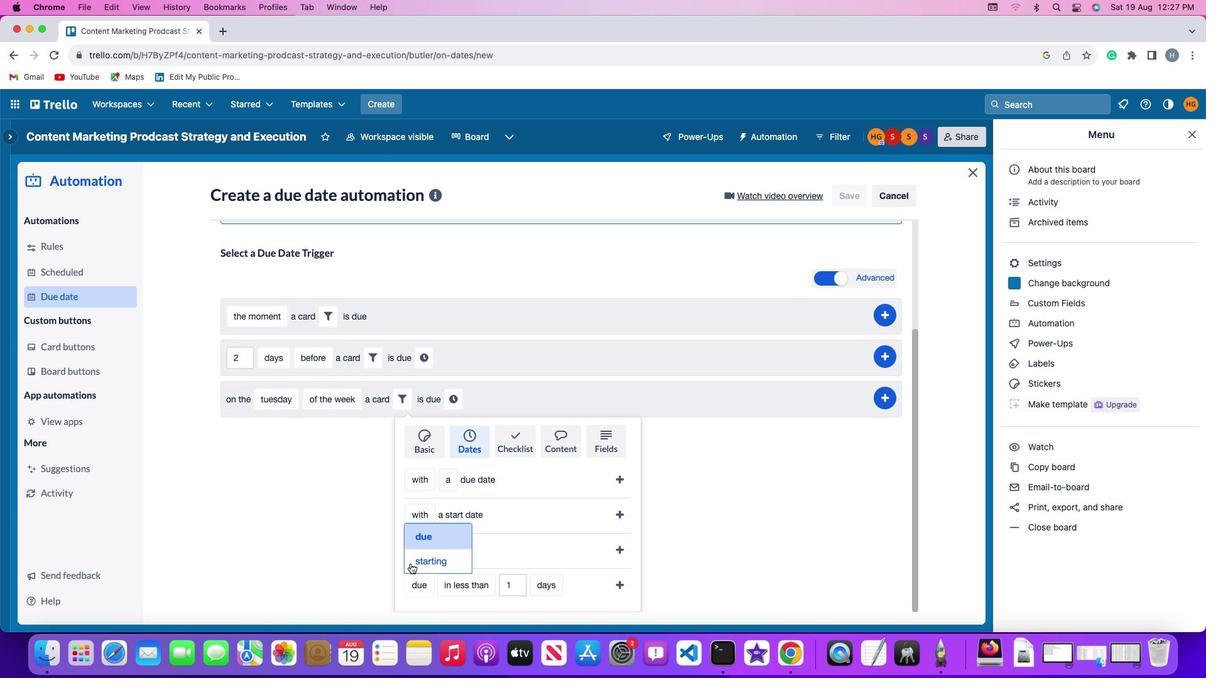 
Action: Mouse pressed left at (410, 563)
Screenshot: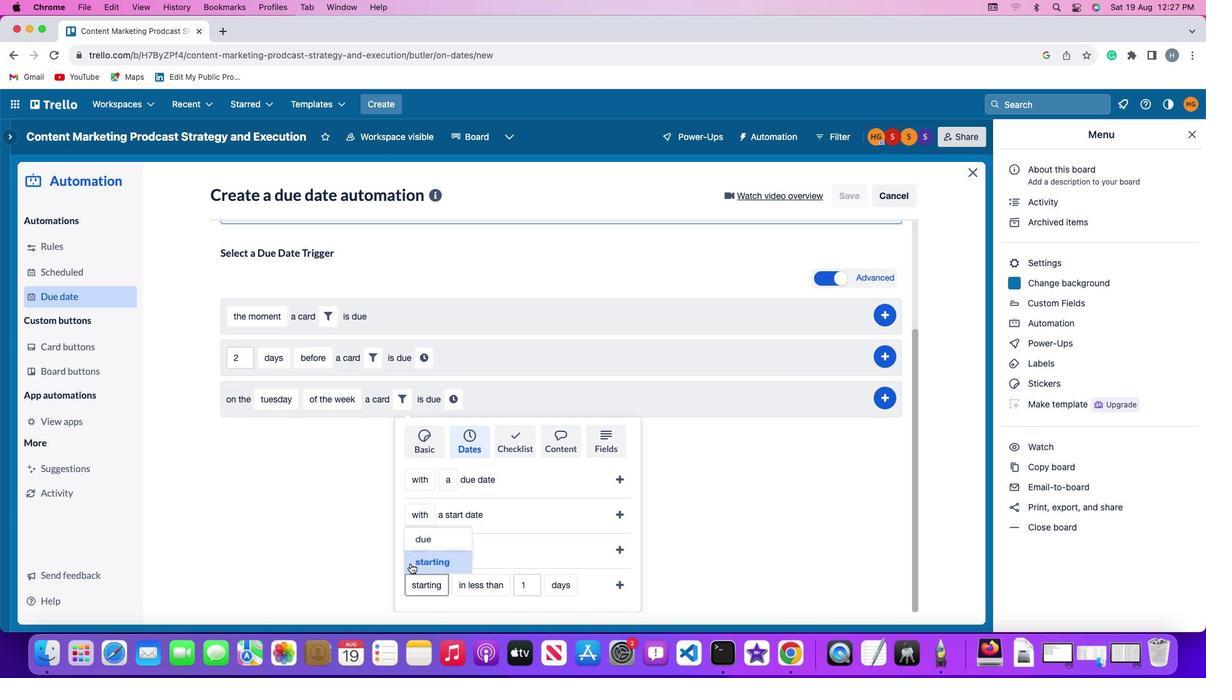 
Action: Mouse moved to (476, 583)
Screenshot: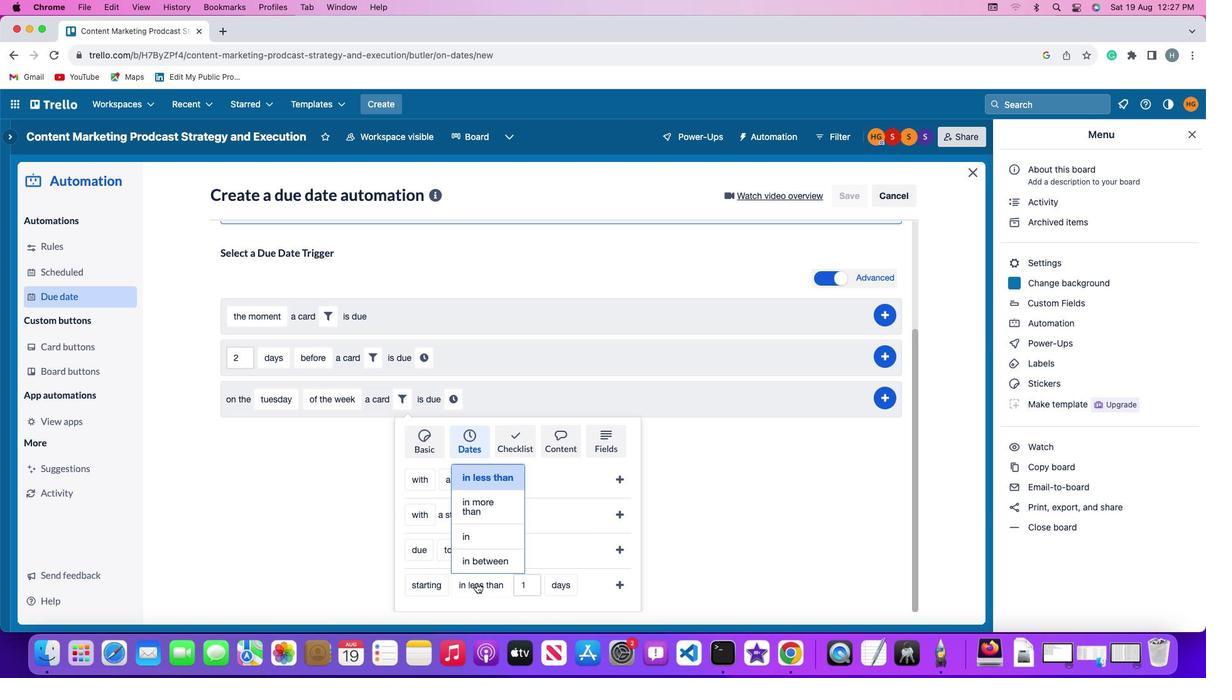 
Action: Mouse pressed left at (476, 583)
Screenshot: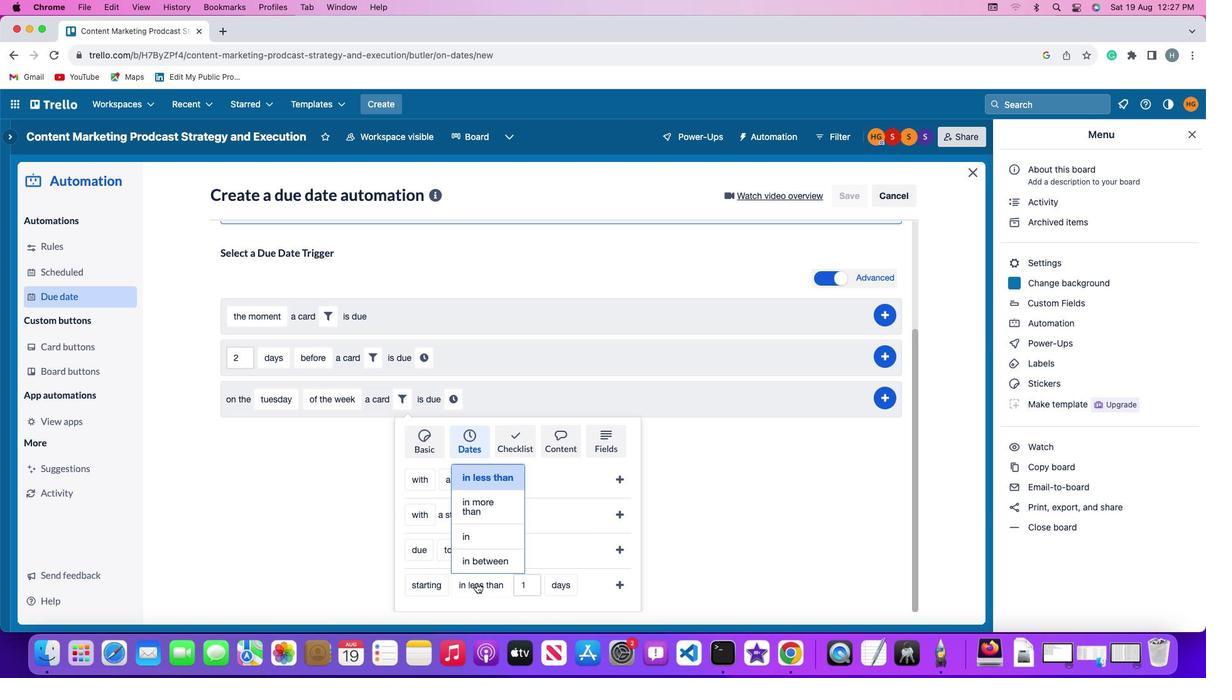 
Action: Mouse moved to (478, 537)
Screenshot: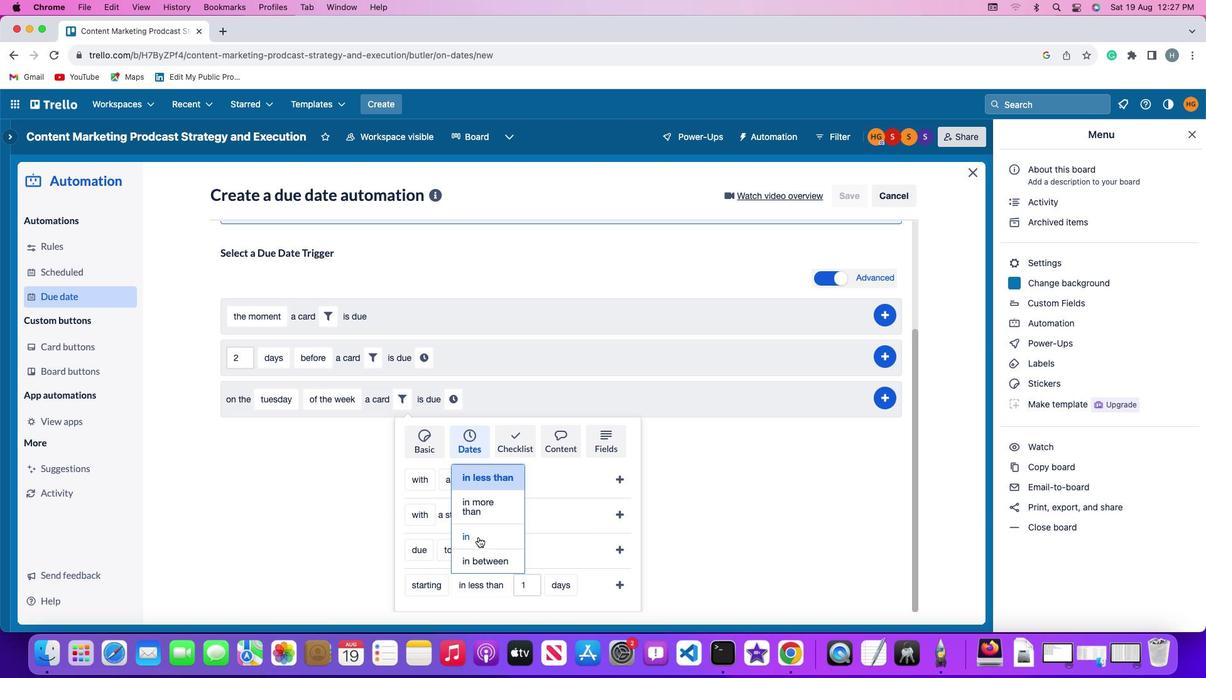 
Action: Mouse pressed left at (478, 537)
Screenshot: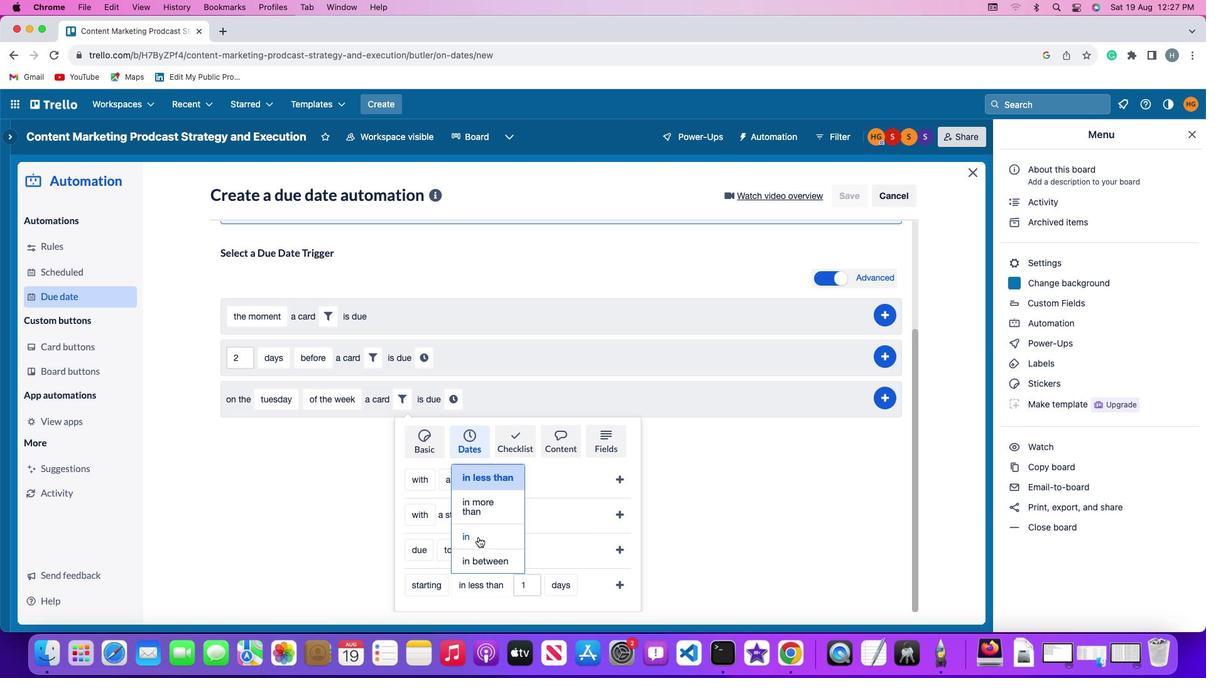 
Action: Mouse moved to (488, 589)
Screenshot: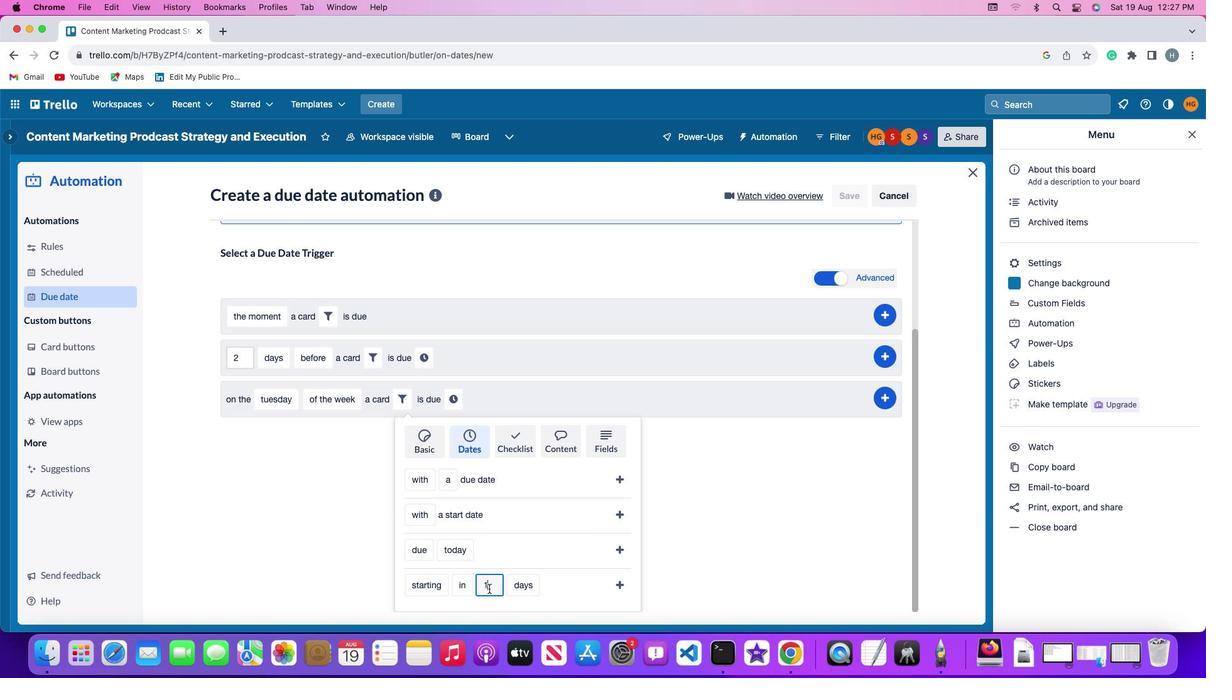 
Action: Mouse pressed left at (488, 589)
Screenshot: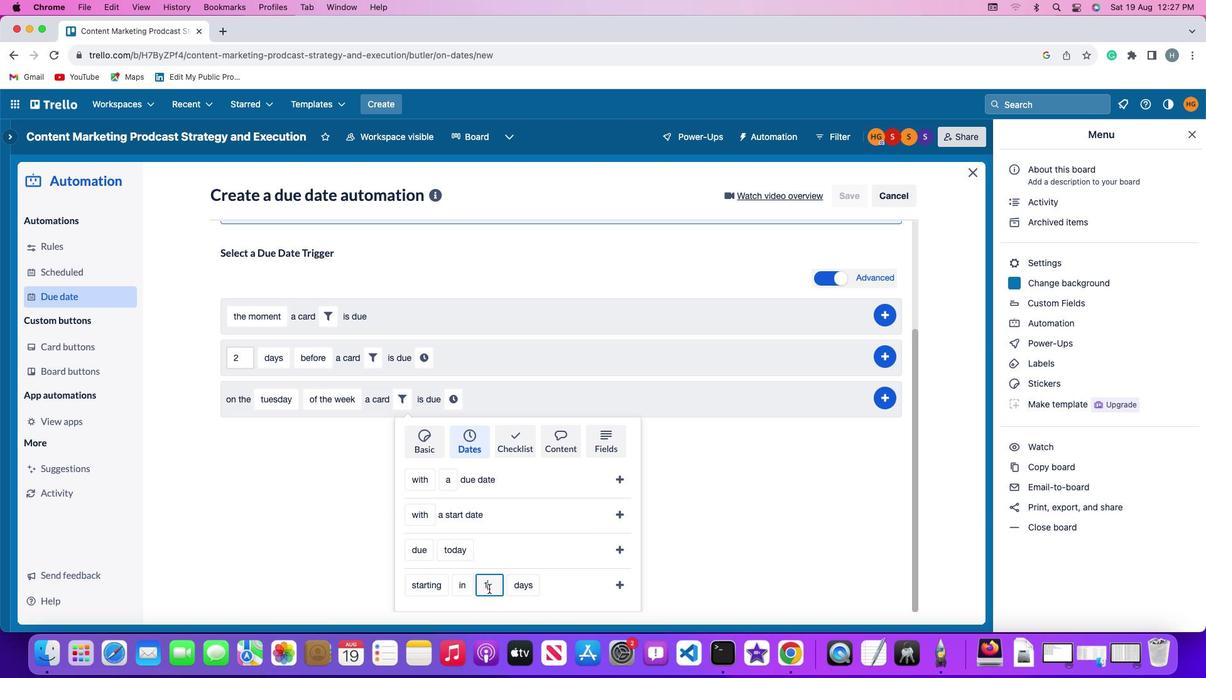 
Action: Mouse moved to (488, 588)
Screenshot: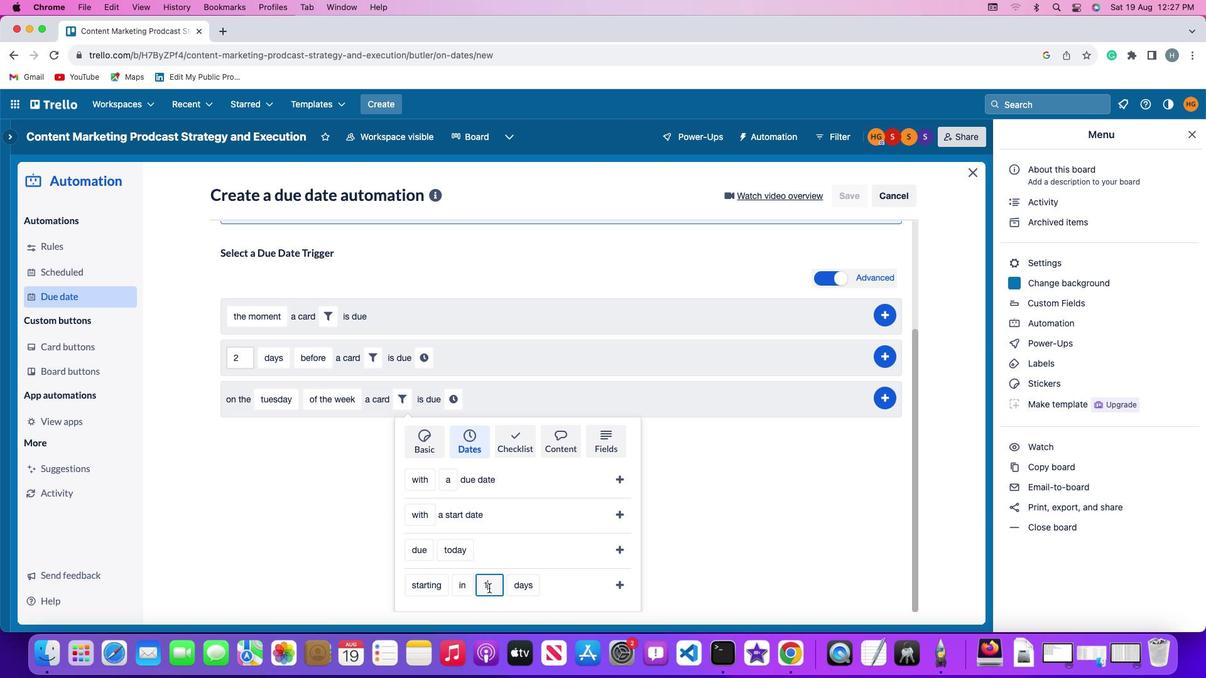 
Action: Key pressed Key.backspace'1'
Screenshot: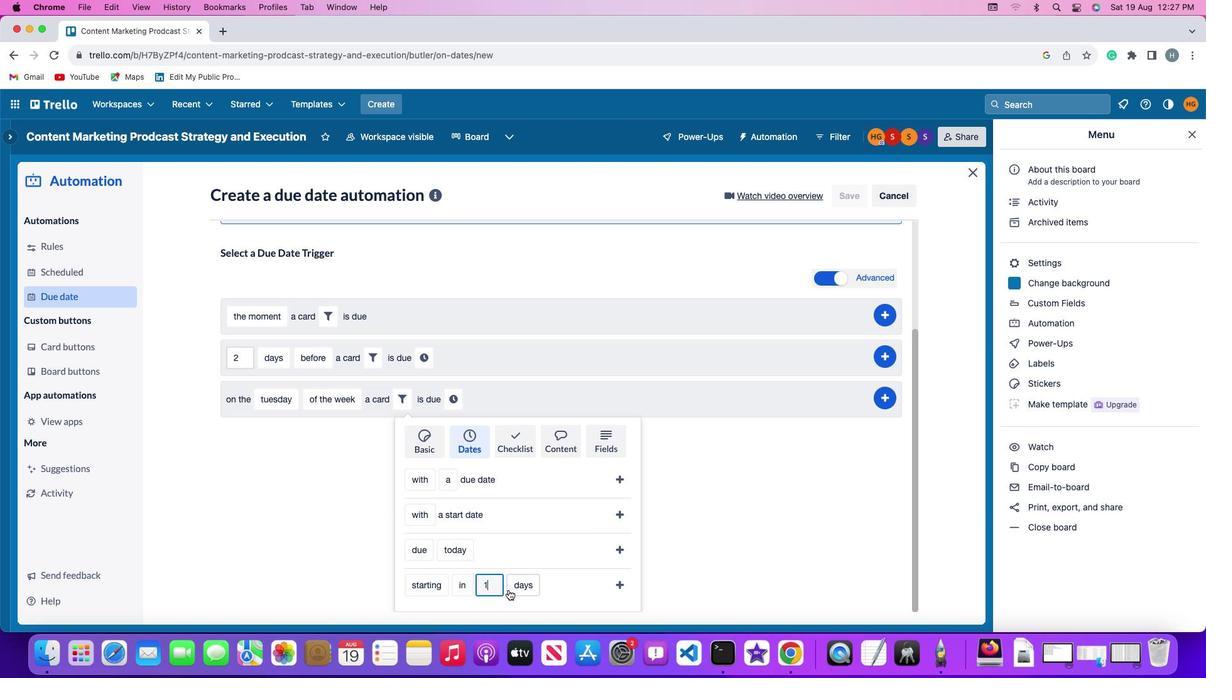 
Action: Mouse moved to (513, 589)
Screenshot: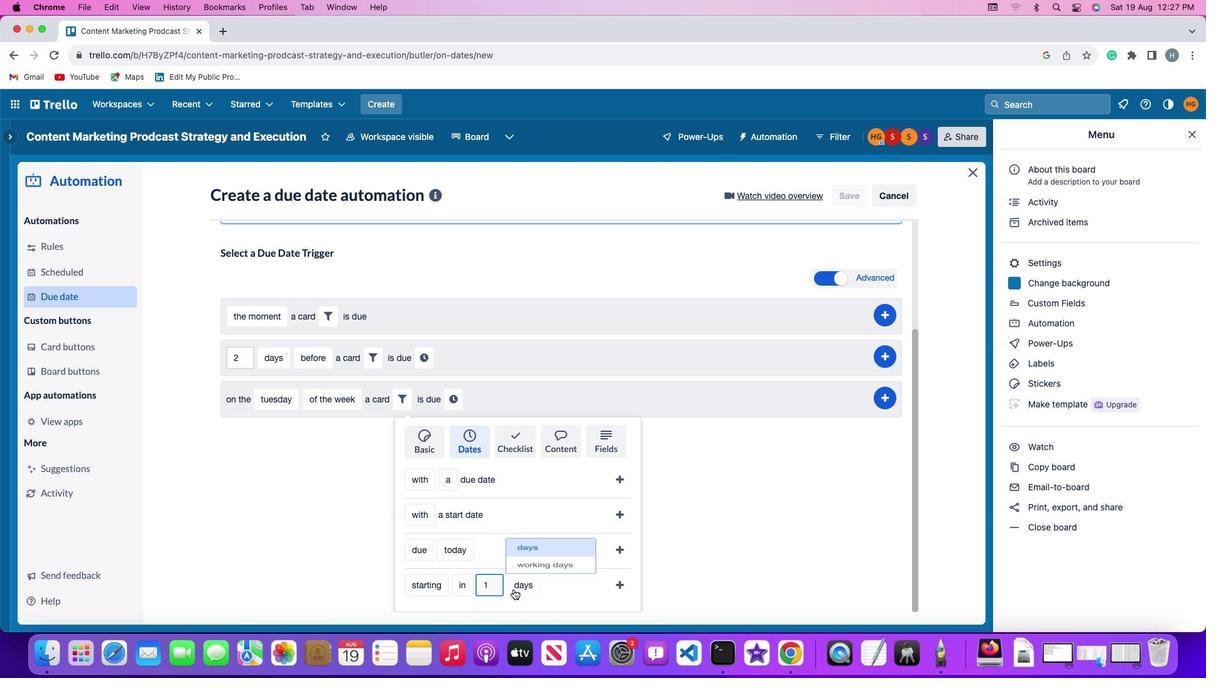 
Action: Mouse pressed left at (513, 589)
Screenshot: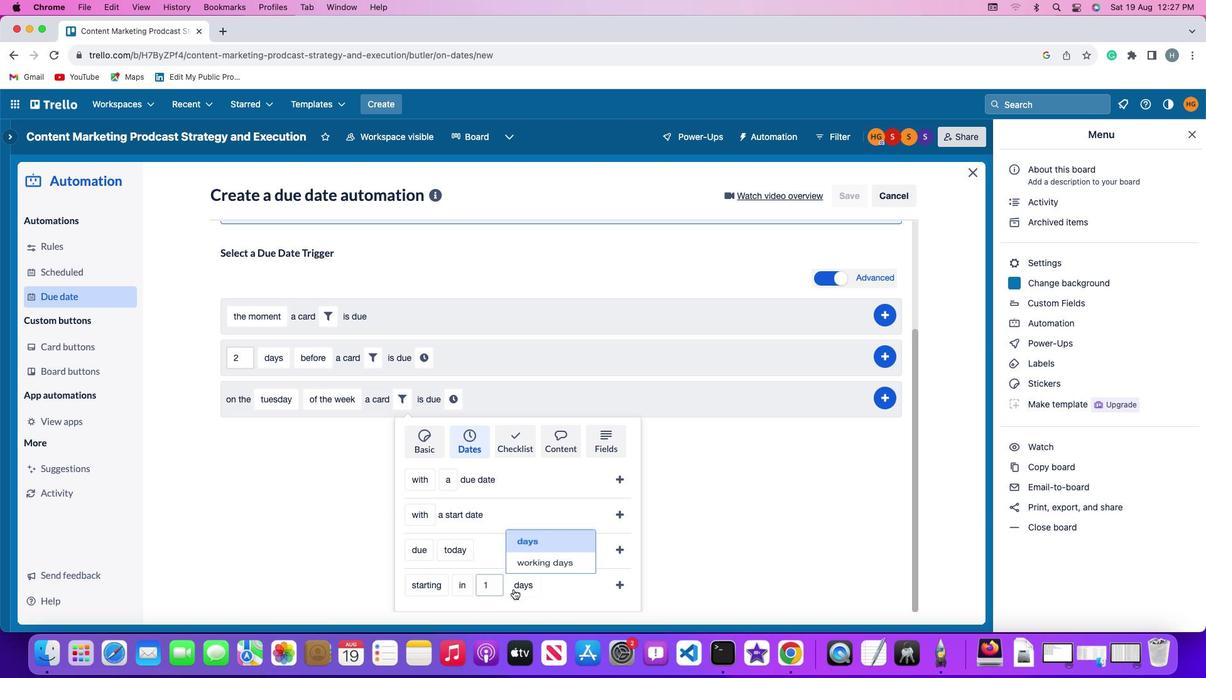 
Action: Mouse moved to (540, 538)
Screenshot: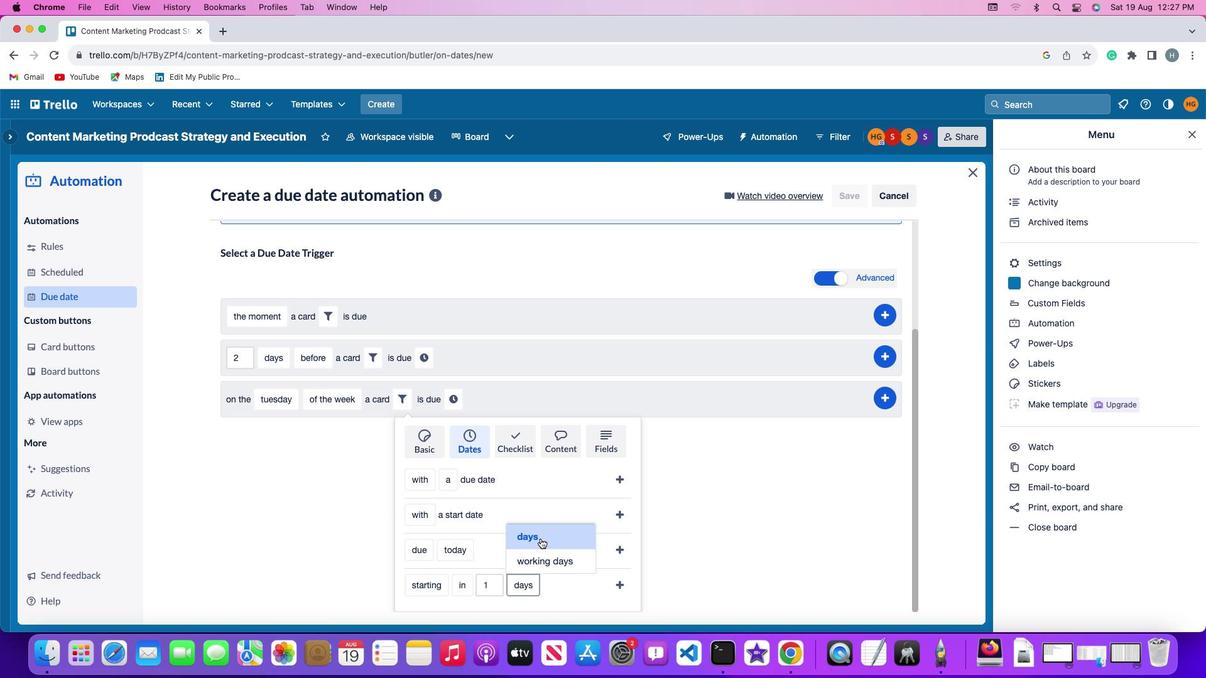 
Action: Mouse pressed left at (540, 538)
Screenshot: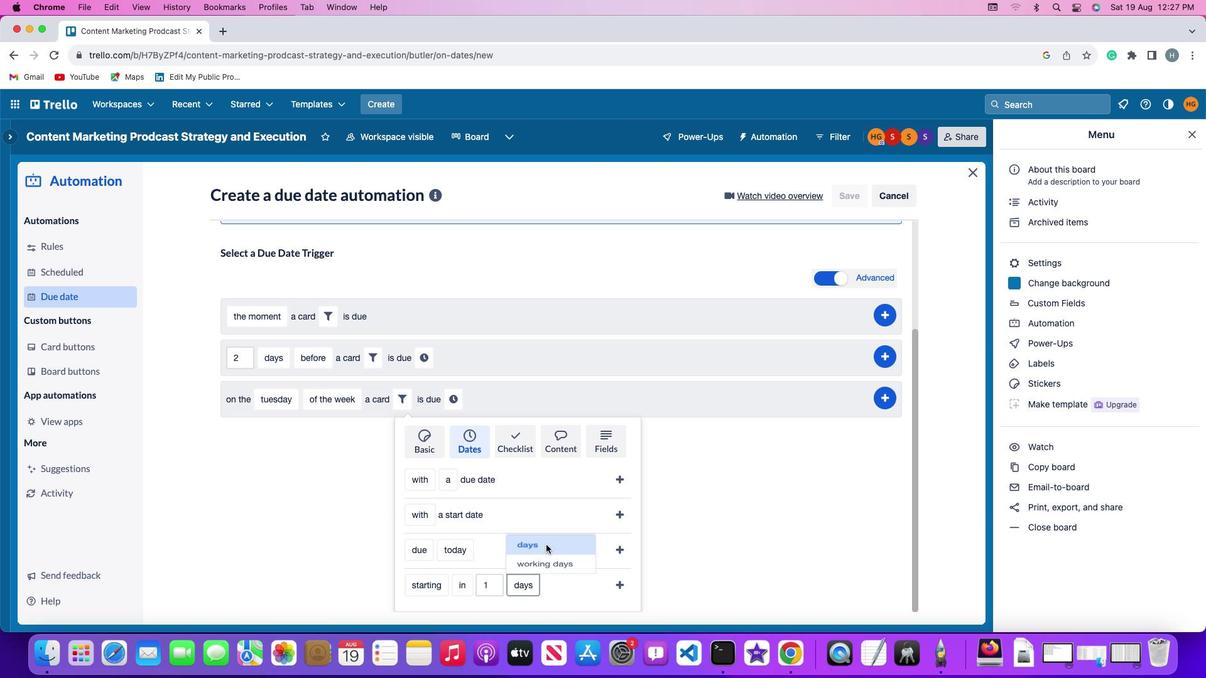 
Action: Mouse moved to (621, 581)
Screenshot: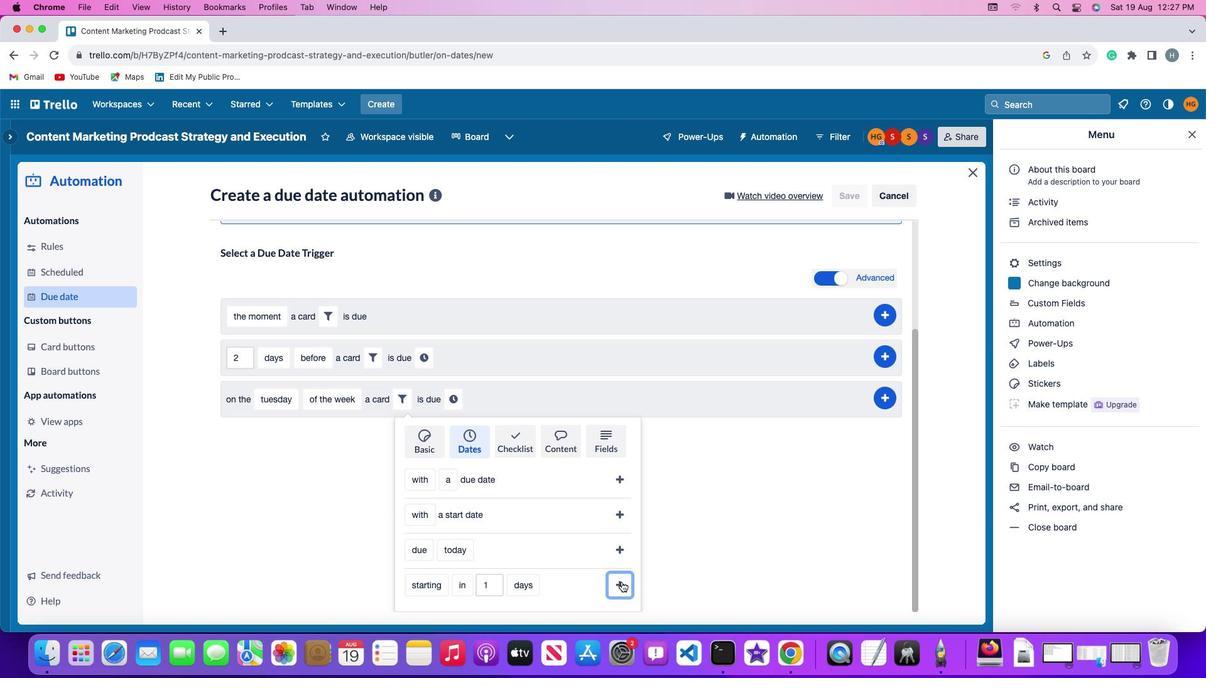
Action: Mouse pressed left at (621, 581)
Screenshot: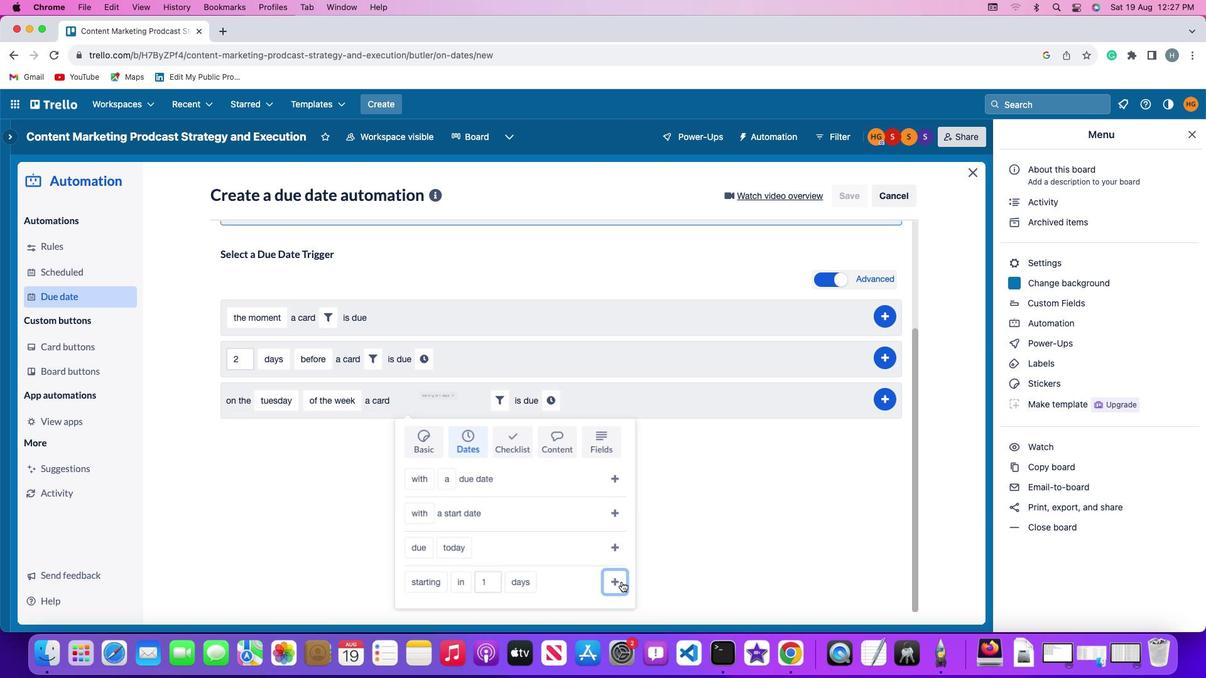
Action: Mouse moved to (555, 547)
Screenshot: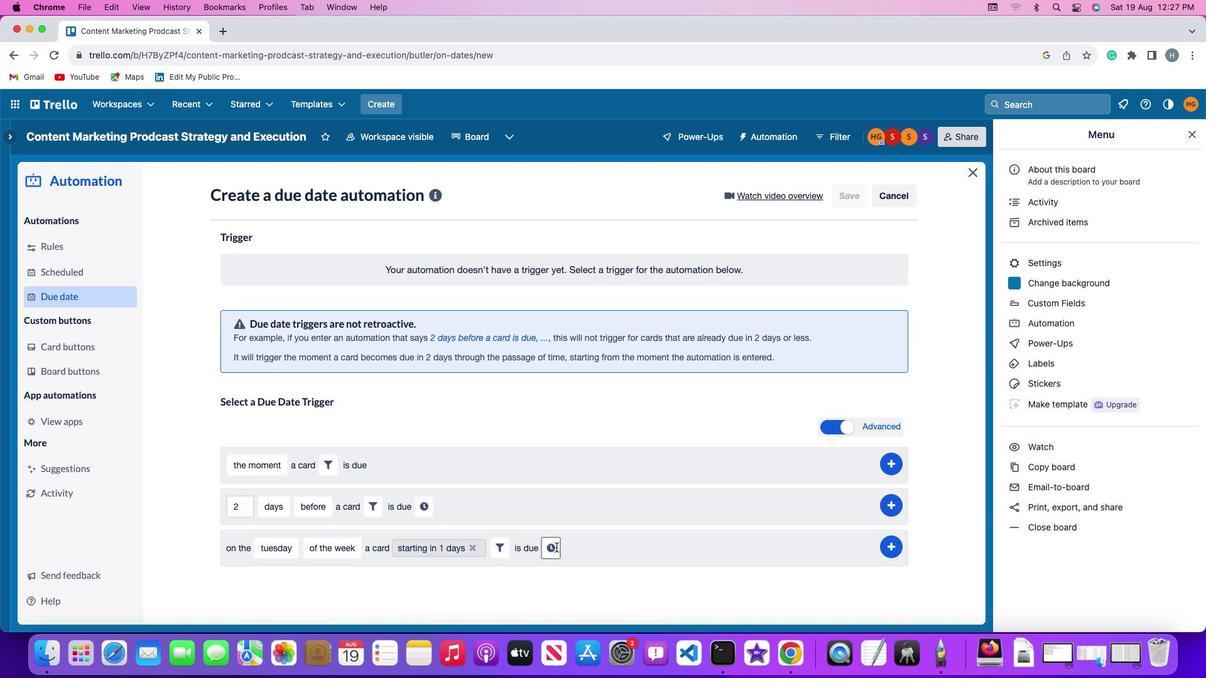 
Action: Mouse pressed left at (555, 547)
Screenshot: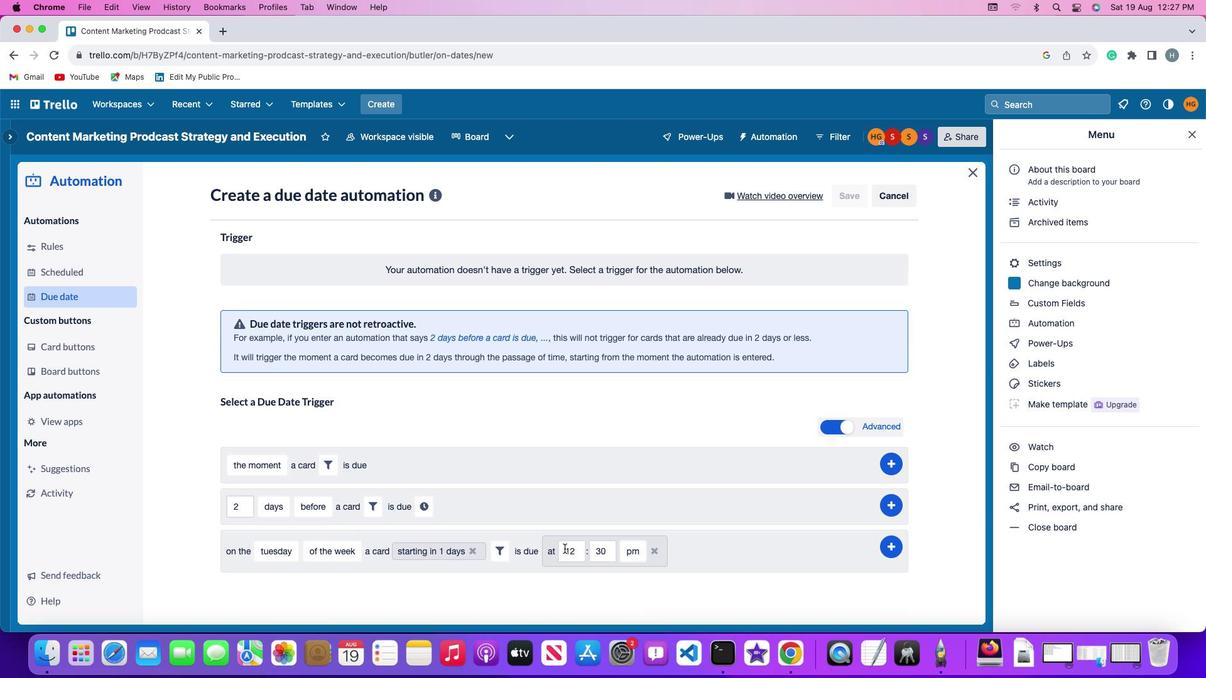 
Action: Mouse moved to (577, 550)
Screenshot: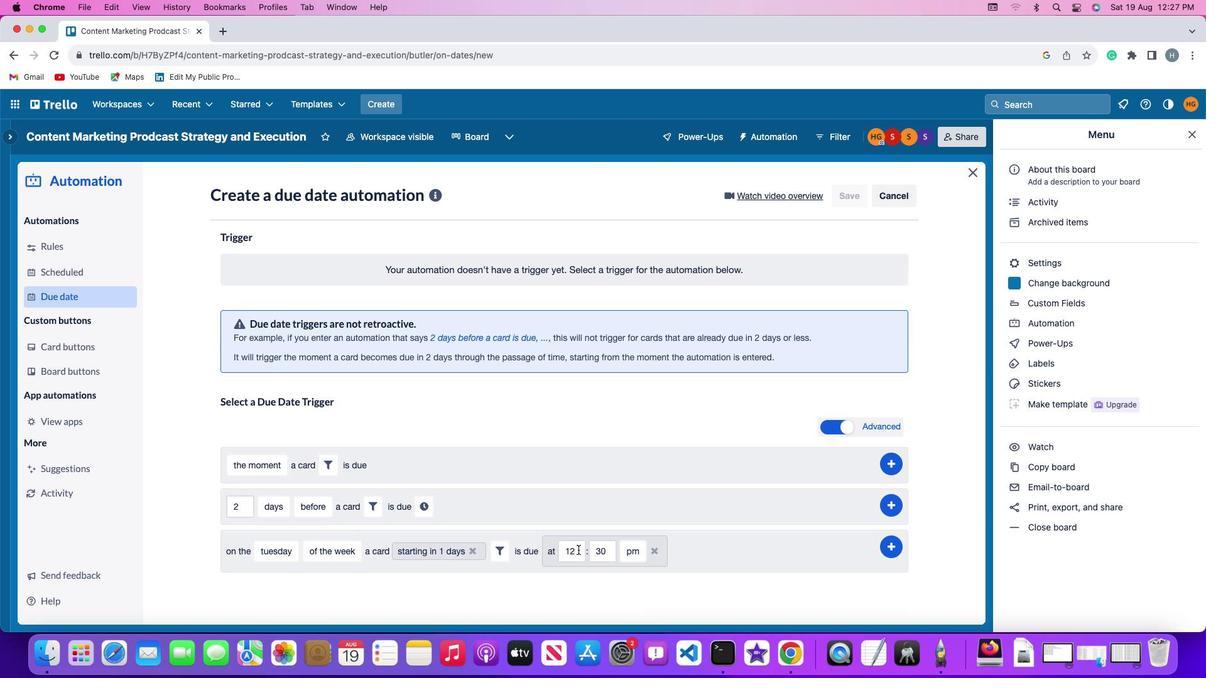 
Action: Mouse pressed left at (577, 550)
Screenshot: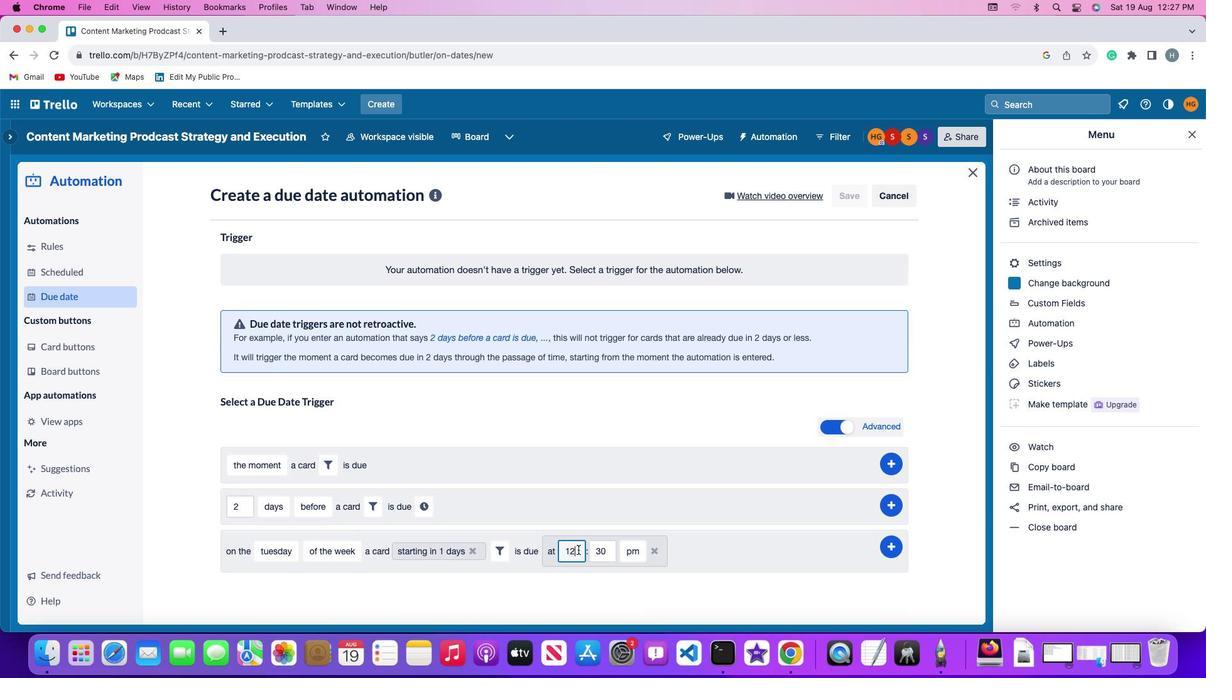 
Action: Mouse moved to (577, 550)
Screenshot: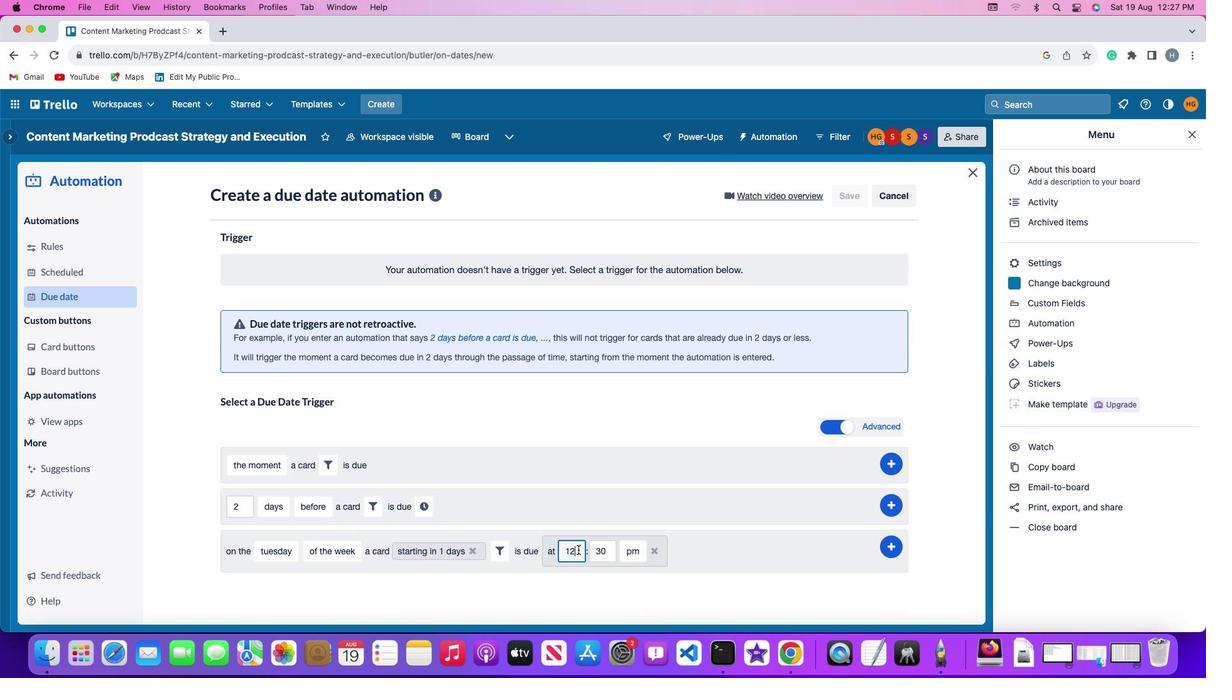 
Action: Key pressed Key.backspace'1'
Screenshot: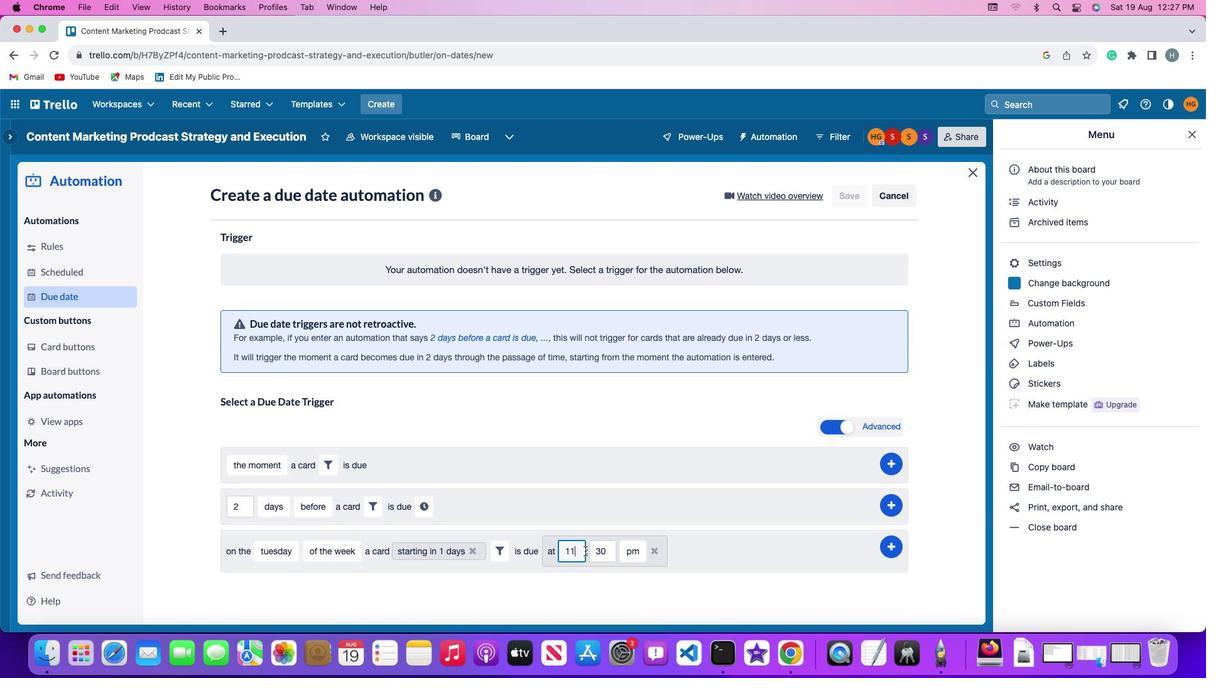 
Action: Mouse moved to (605, 550)
Screenshot: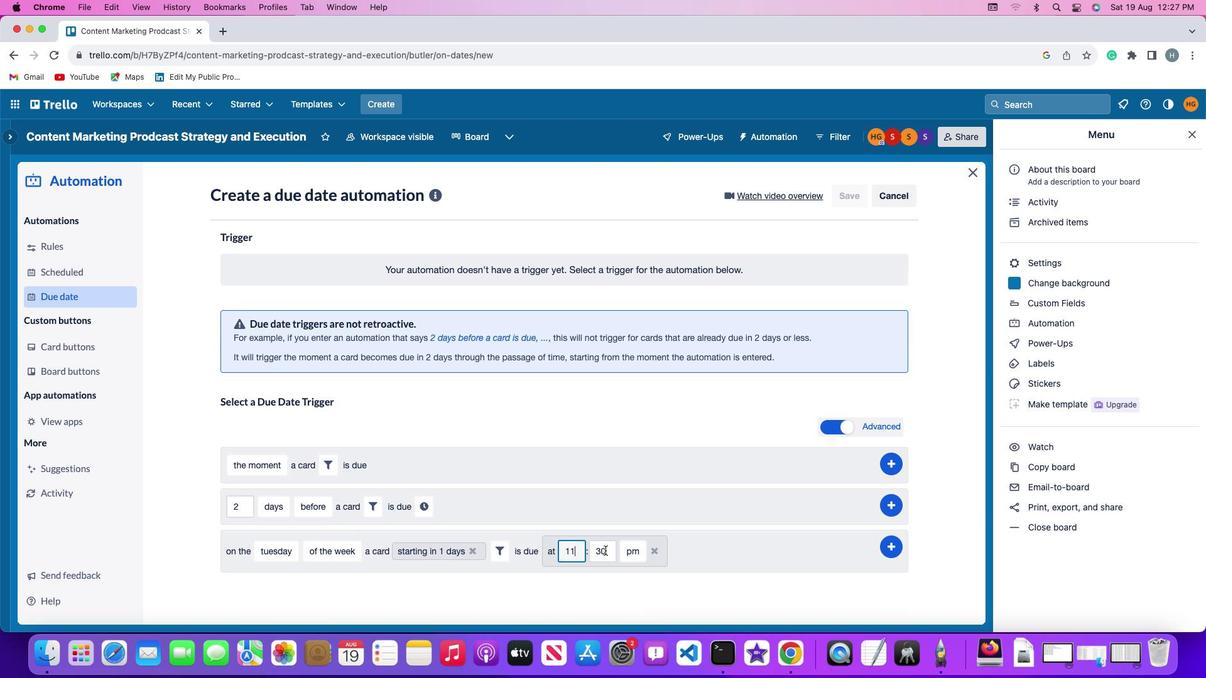
Action: Mouse pressed left at (605, 550)
Screenshot: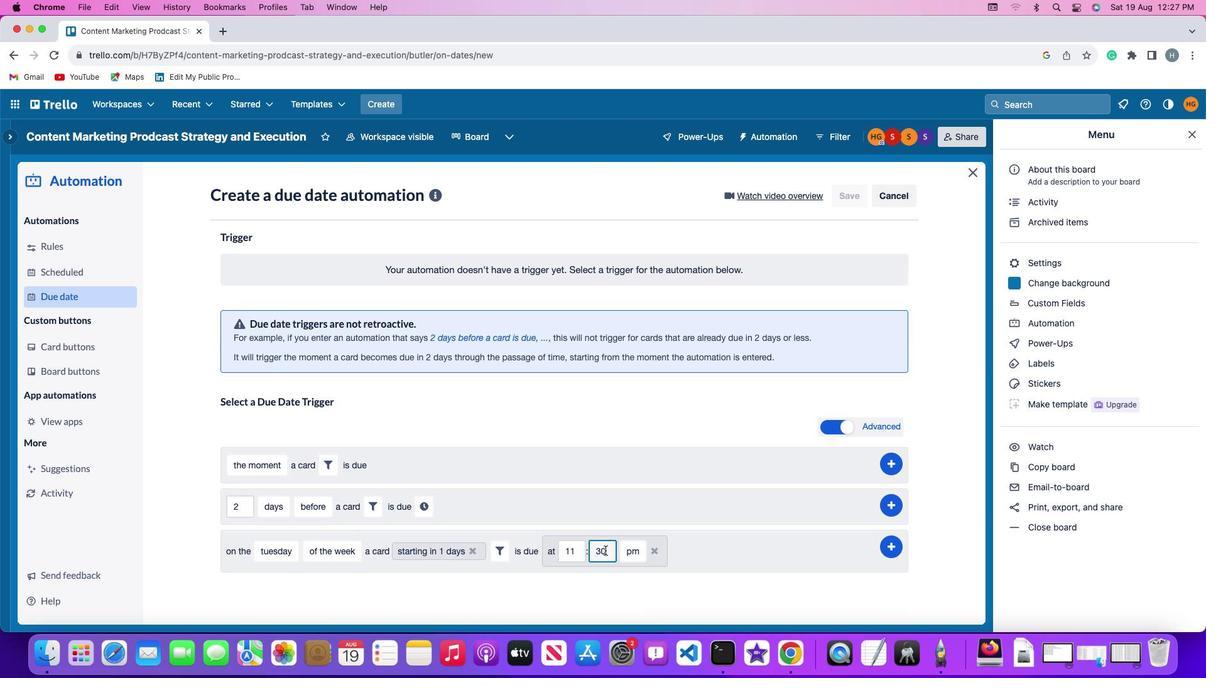 
Action: Key pressed Key.backspaceKey.backspace'0''0'
Screenshot: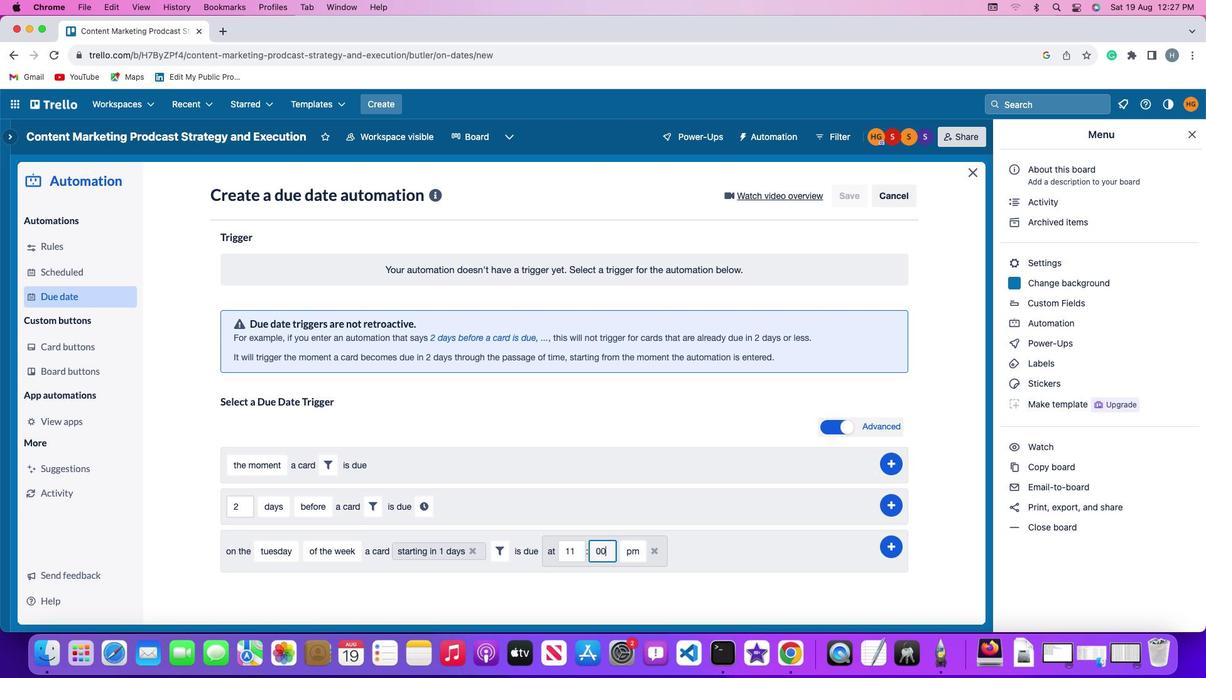 
Action: Mouse moved to (630, 549)
Screenshot: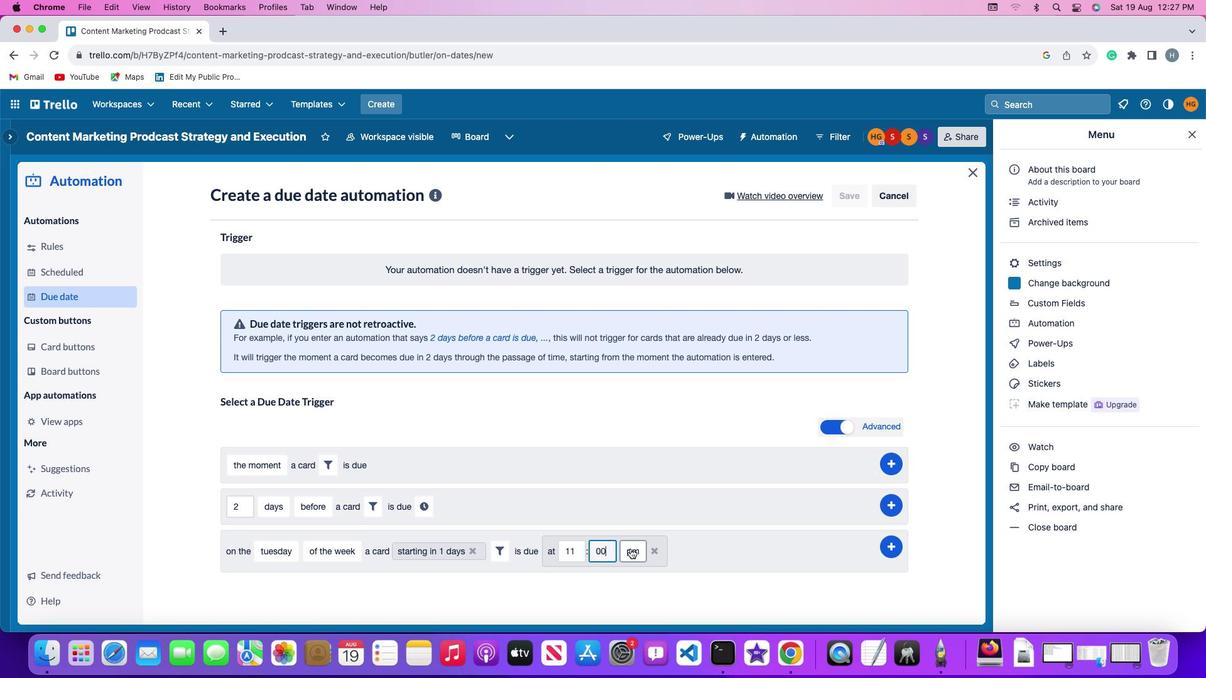 
Action: Mouse pressed left at (630, 549)
Screenshot: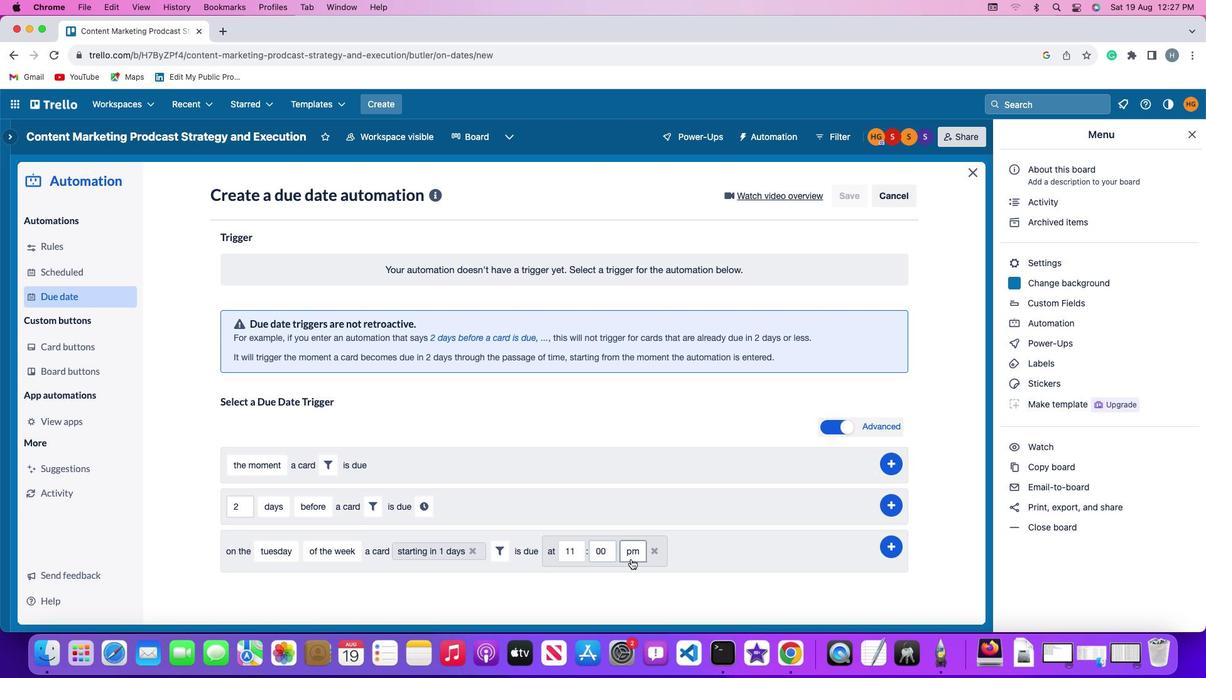 
Action: Mouse moved to (634, 572)
Screenshot: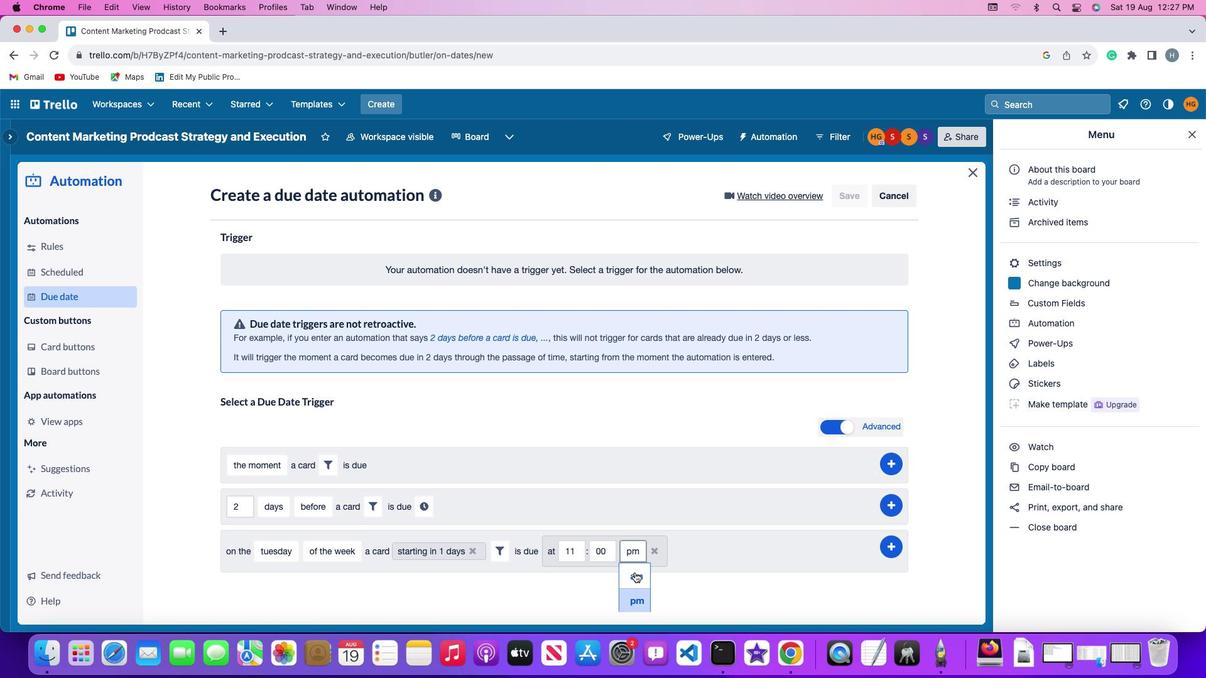 
Action: Mouse pressed left at (634, 572)
Screenshot: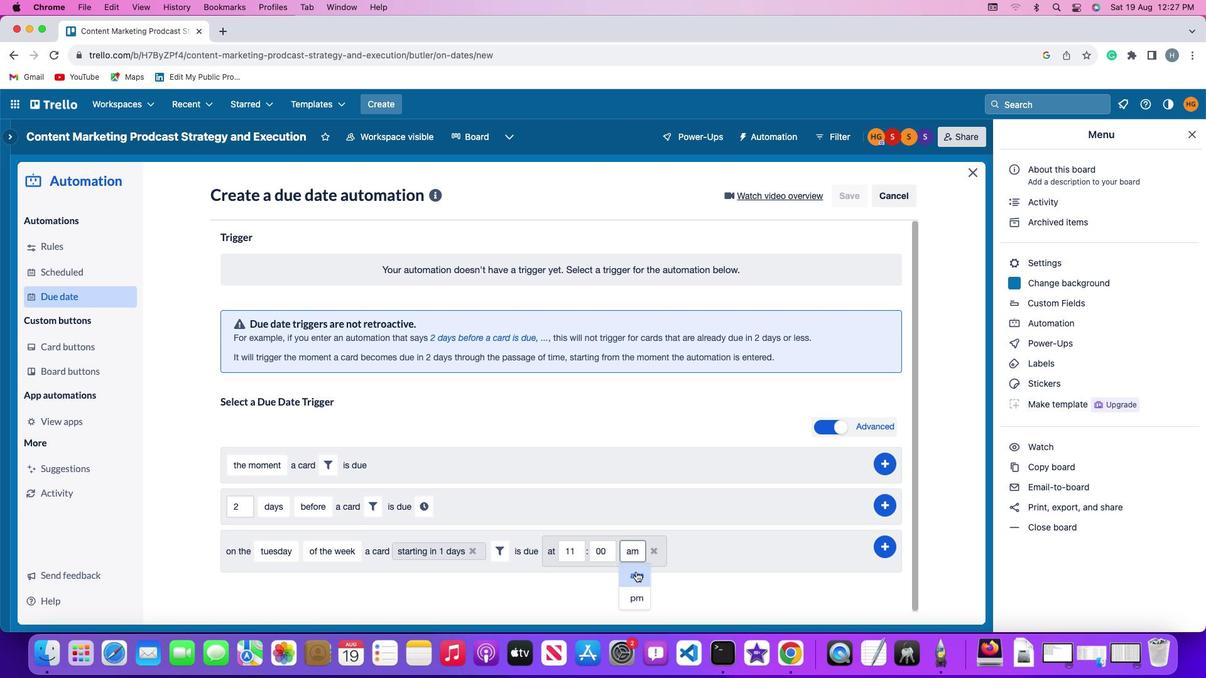 
Action: Mouse moved to (893, 544)
Screenshot: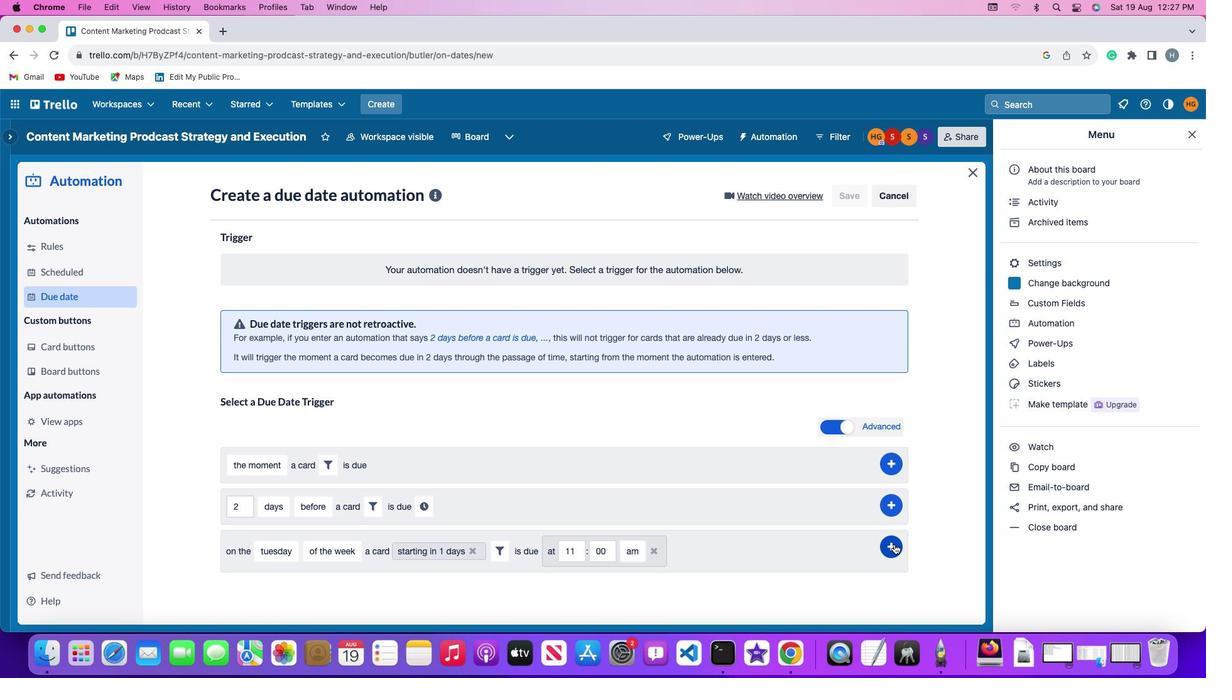 
Action: Mouse pressed left at (893, 544)
Screenshot: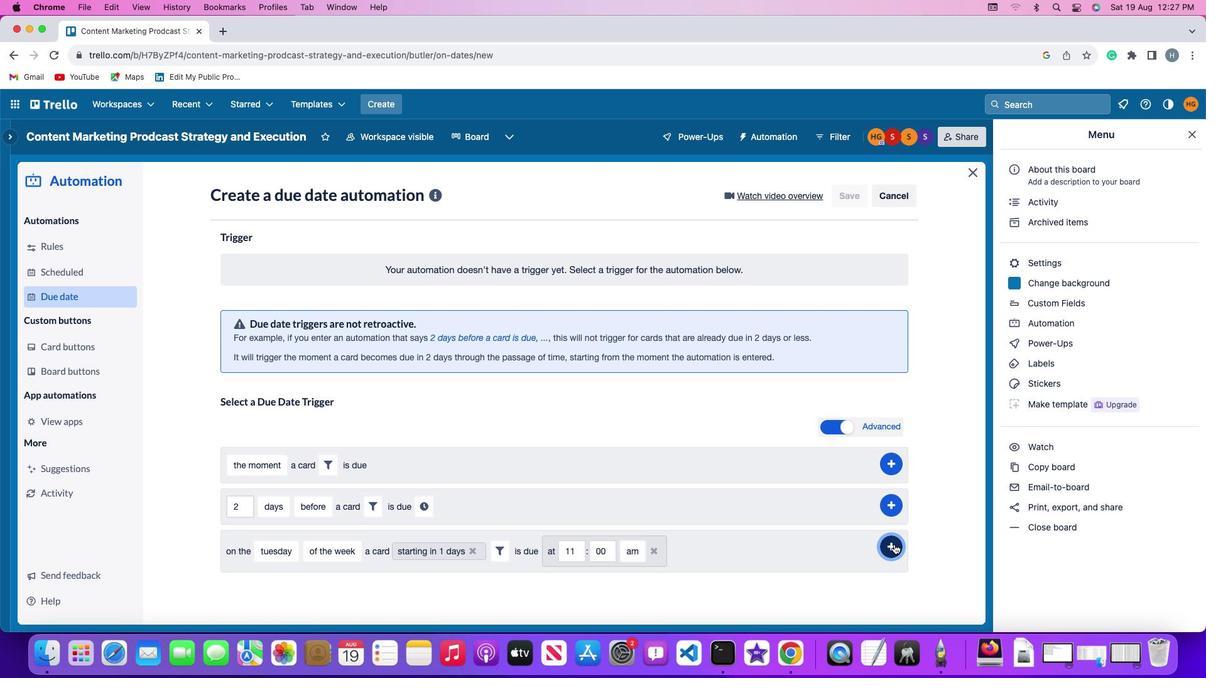 
Action: Mouse moved to (940, 456)
Screenshot: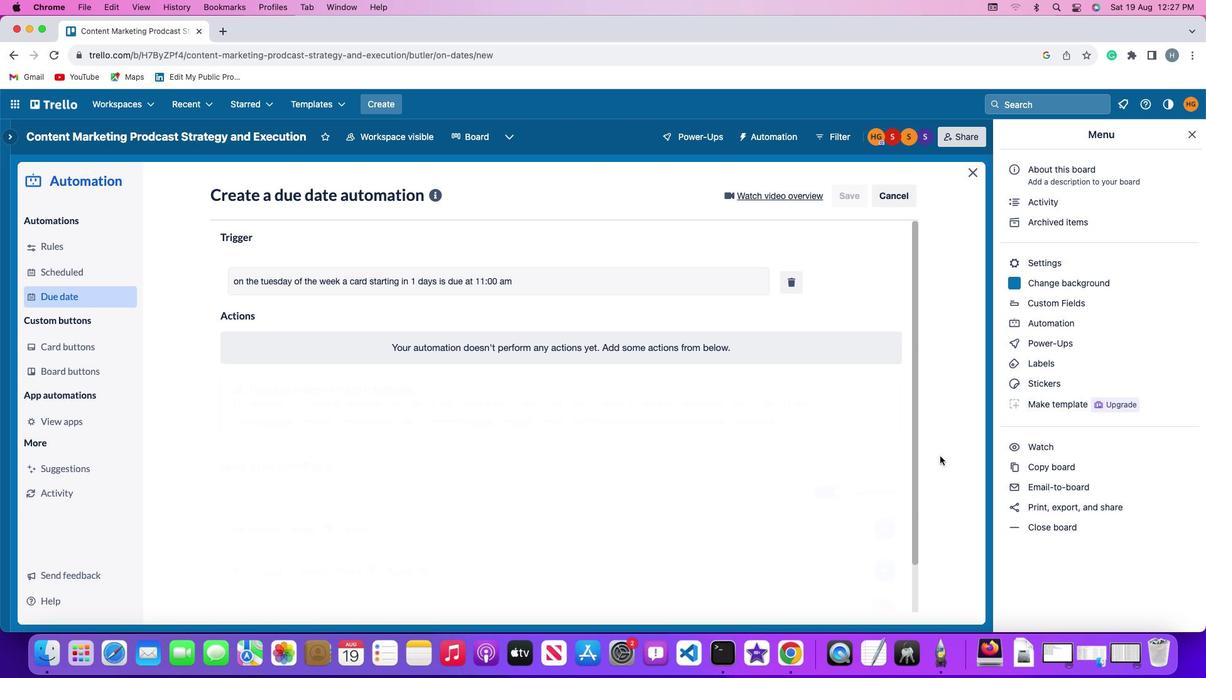 
